 Task: Create a sub task Gather and Analyse Requirements for the task  Integrate a new online platform for online meditation sessions in the project AutoWave , assign it to team member softage.5@softage.net and update the status of the sub task to  On Track  , set the priority of the sub task to Low
Action: Mouse moved to (482, 437)
Screenshot: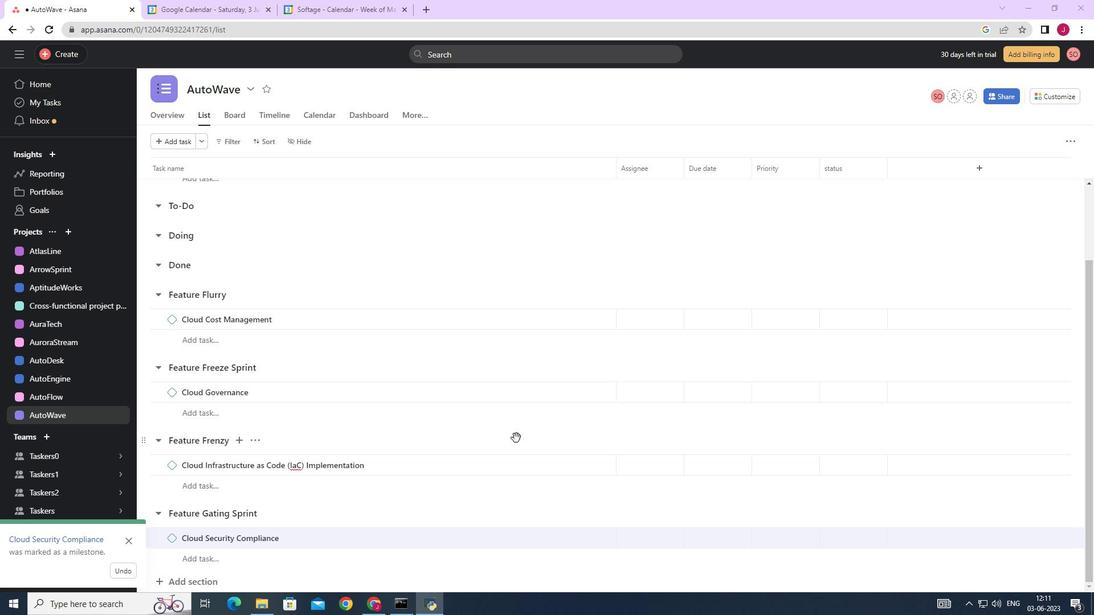 
Action: Mouse scrolled (482, 438) with delta (0, 0)
Screenshot: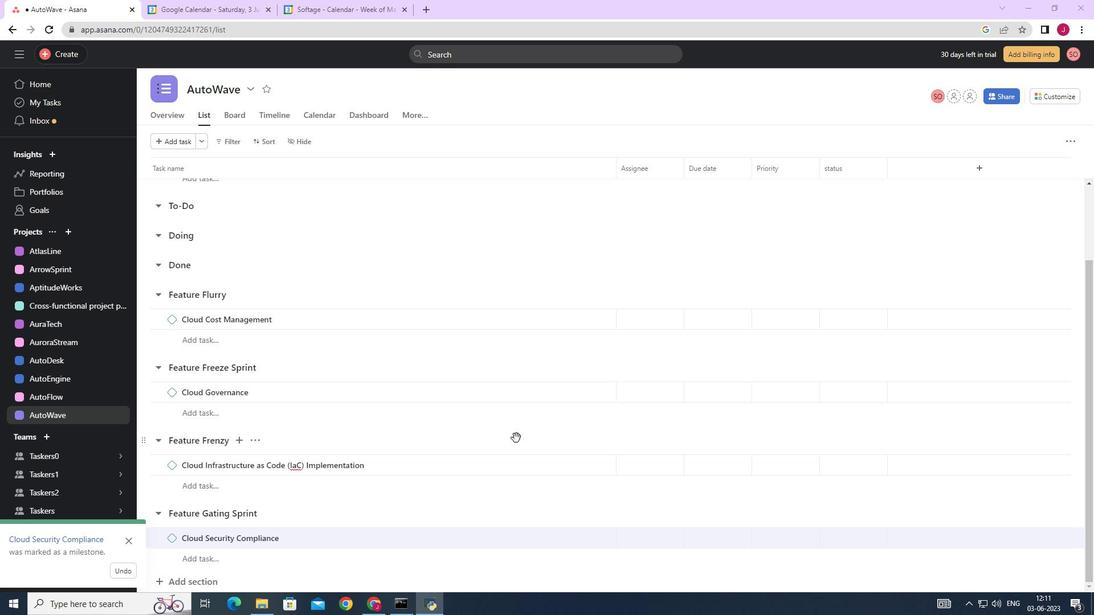 
Action: Mouse scrolled (482, 438) with delta (0, 0)
Screenshot: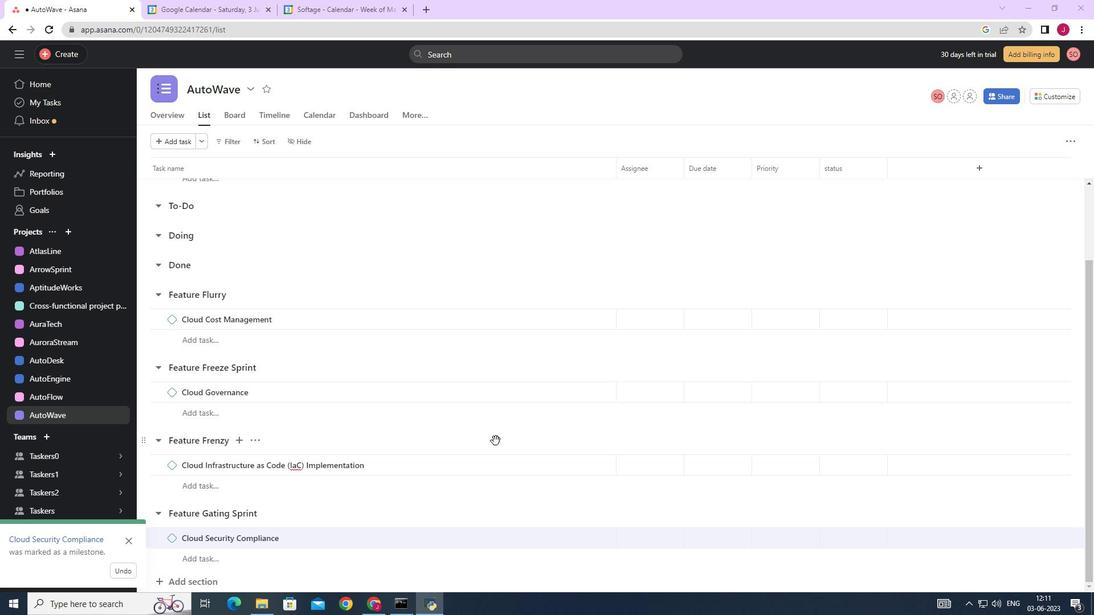 
Action: Mouse scrolled (482, 438) with delta (0, 0)
Screenshot: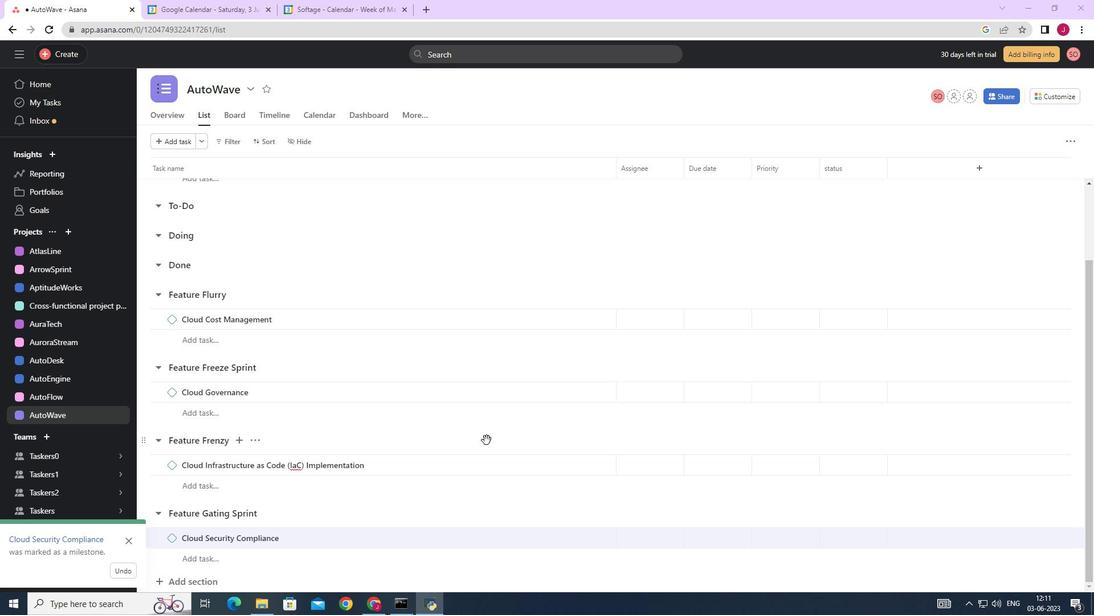 
Action: Mouse scrolled (482, 438) with delta (0, 0)
Screenshot: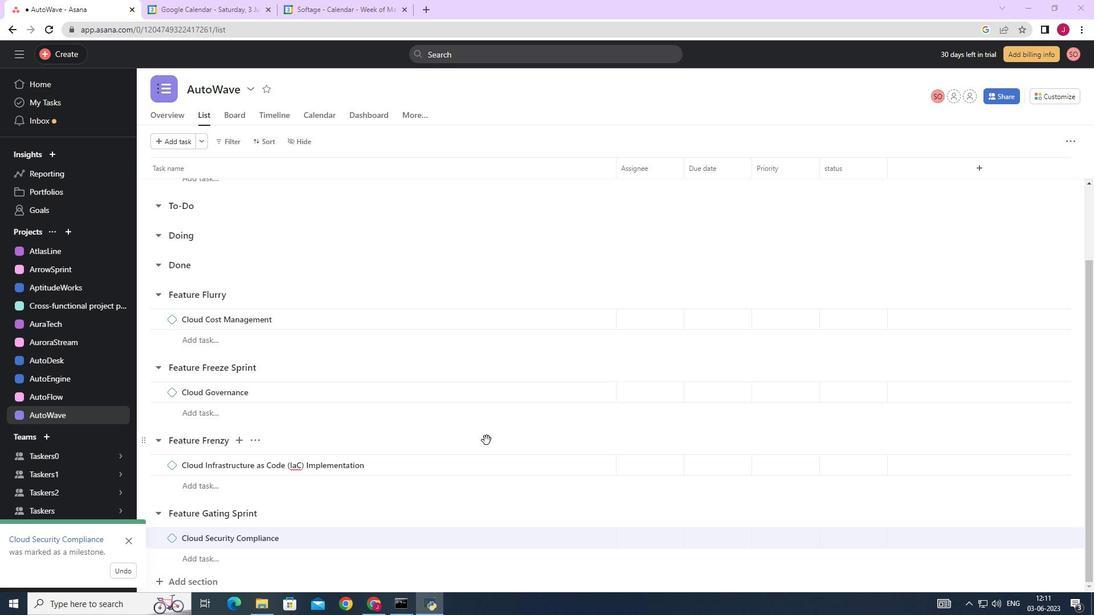 
Action: Mouse moved to (540, 252)
Screenshot: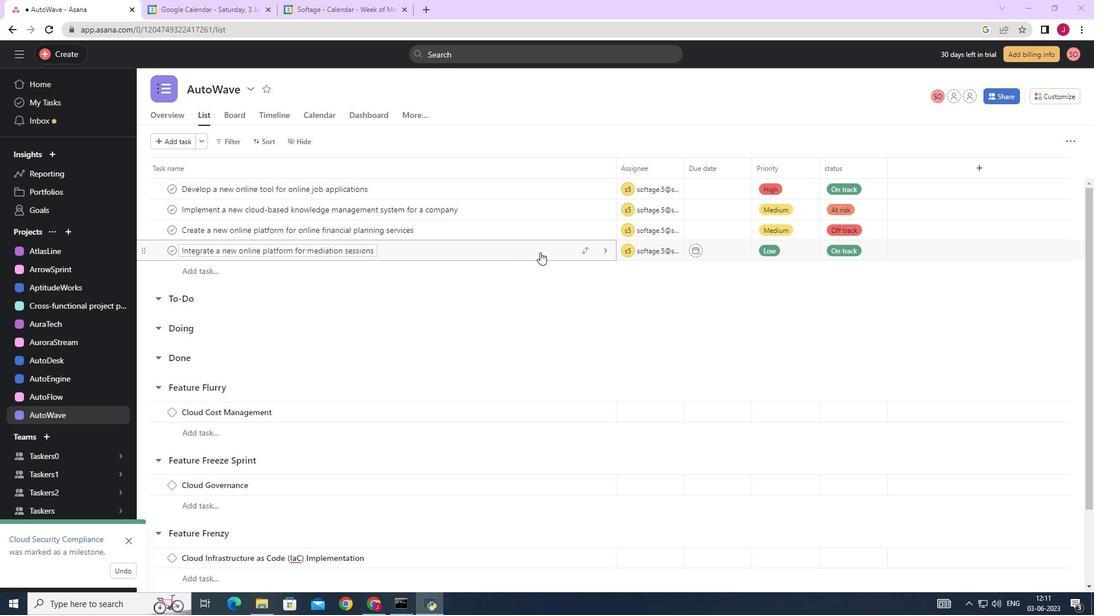 
Action: Mouse pressed left at (540, 252)
Screenshot: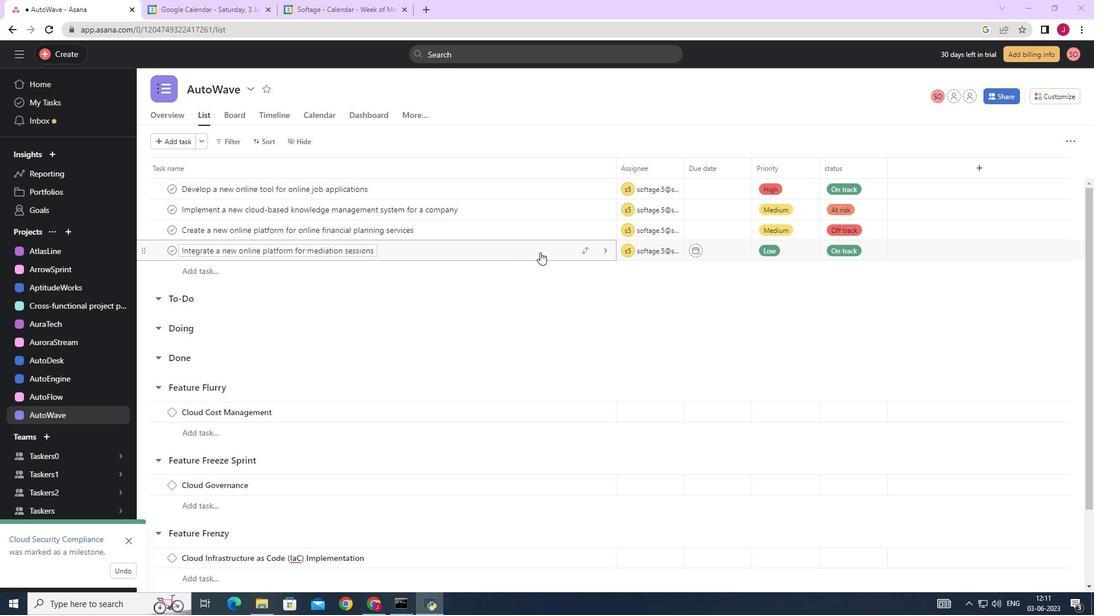 
Action: Mouse moved to (921, 358)
Screenshot: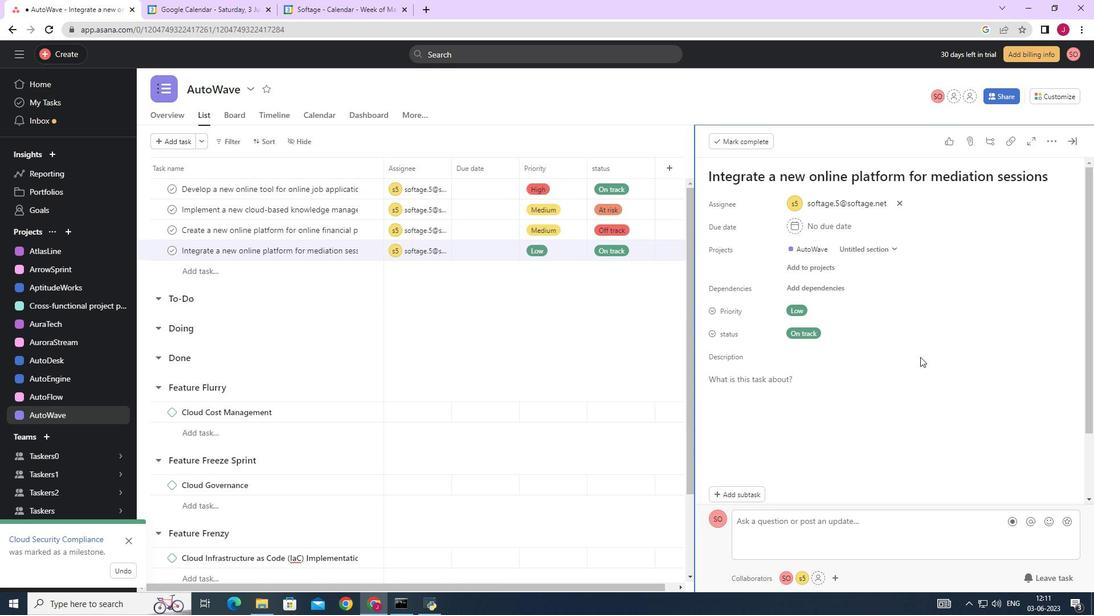 
Action: Mouse scrolled (921, 357) with delta (0, 0)
Screenshot: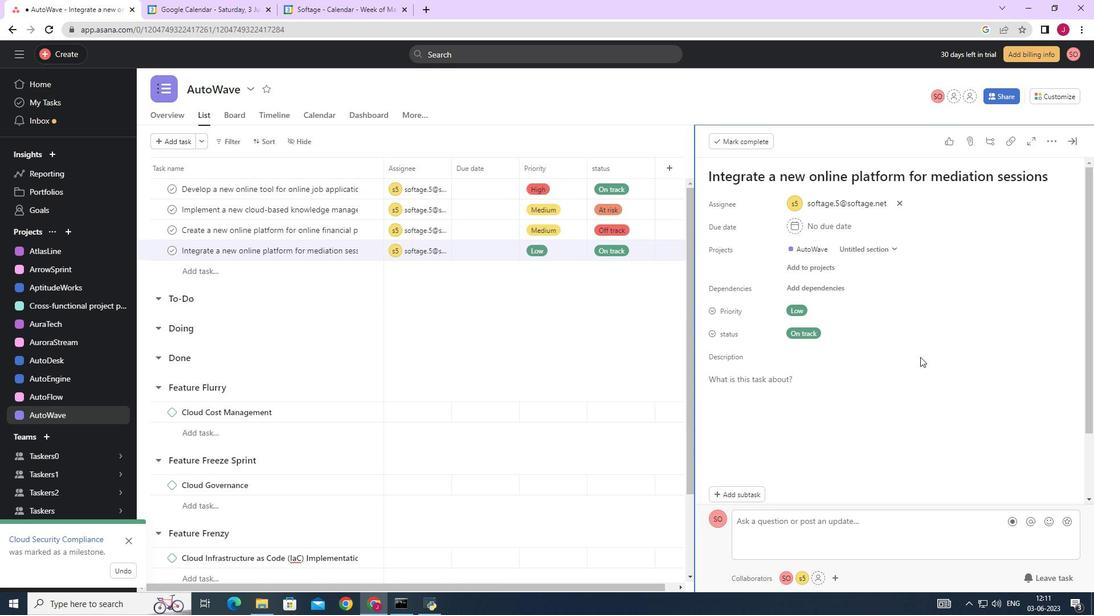 
Action: Mouse moved to (921, 360)
Screenshot: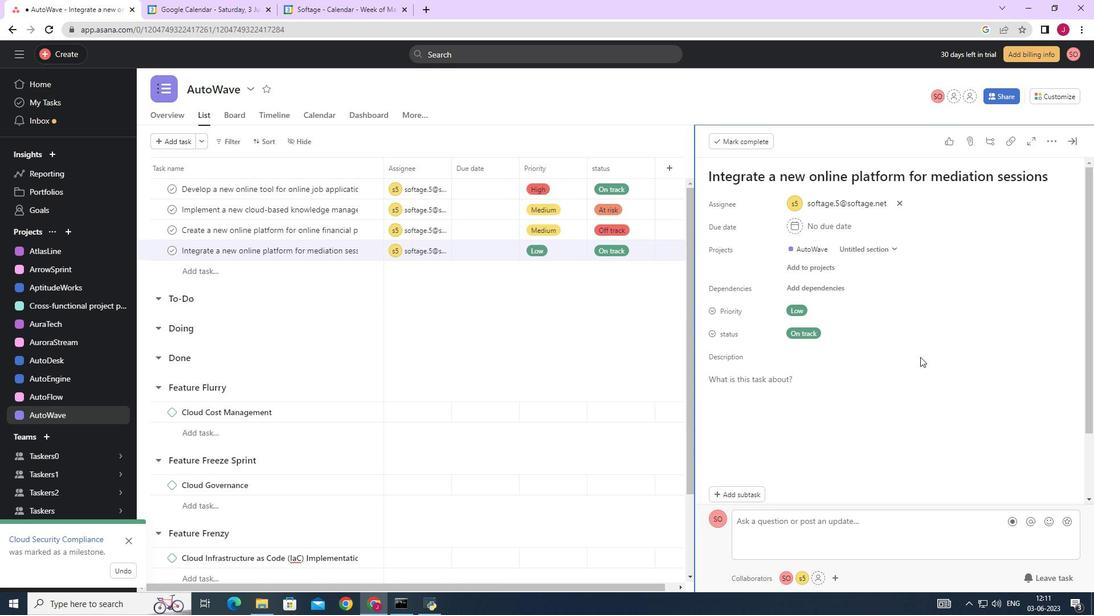 
Action: Mouse scrolled (921, 360) with delta (0, 0)
Screenshot: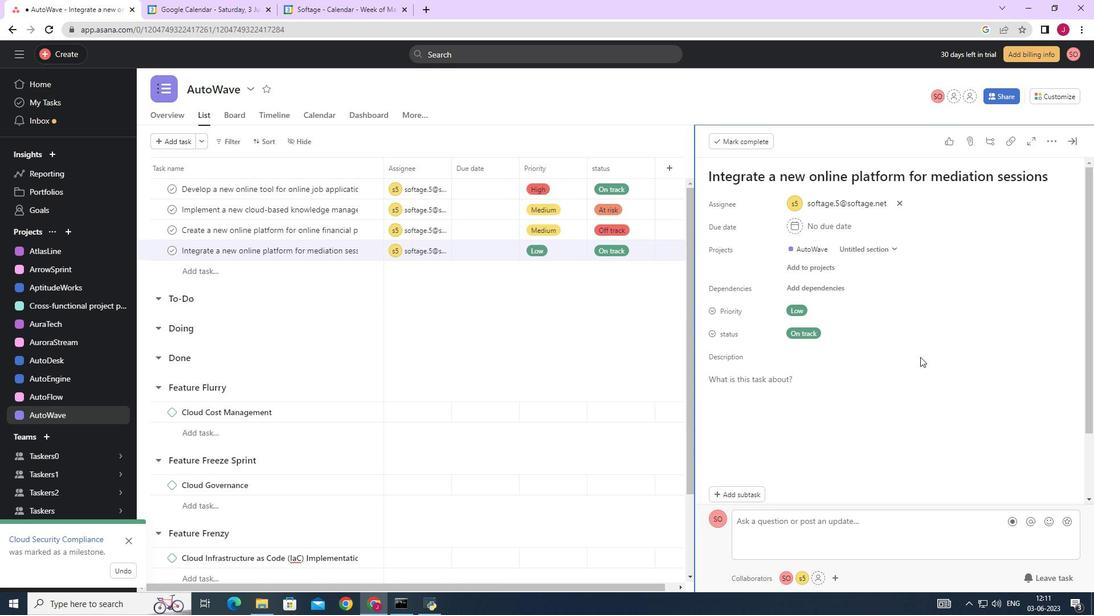 
Action: Mouse scrolled (921, 360) with delta (0, 0)
Screenshot: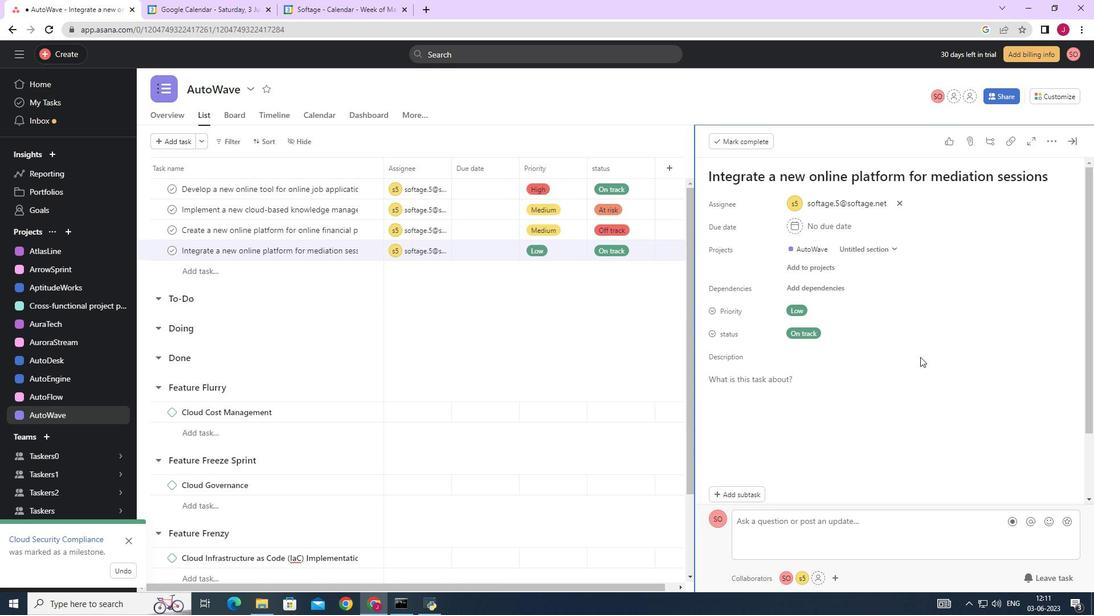 
Action: Mouse moved to (921, 361)
Screenshot: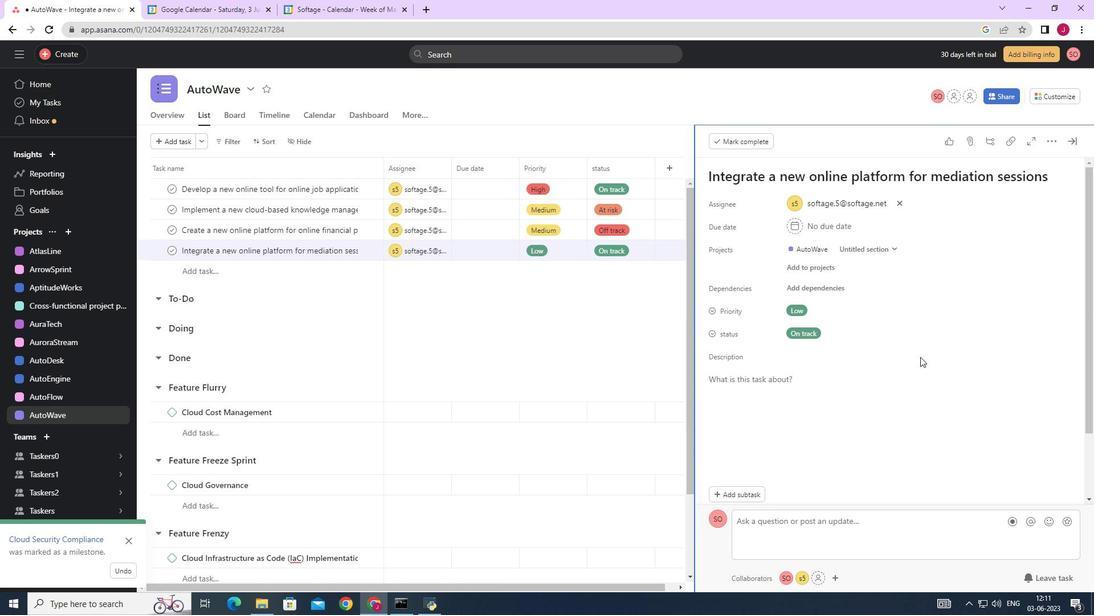 
Action: Mouse scrolled (921, 360) with delta (0, 0)
Screenshot: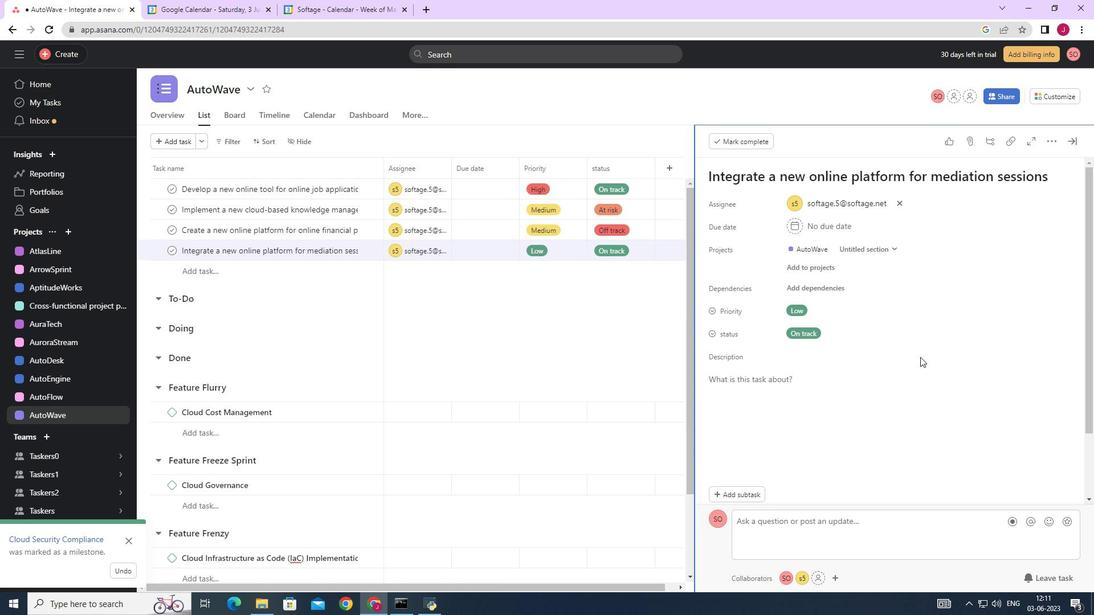 
Action: Mouse moved to (777, 266)
Screenshot: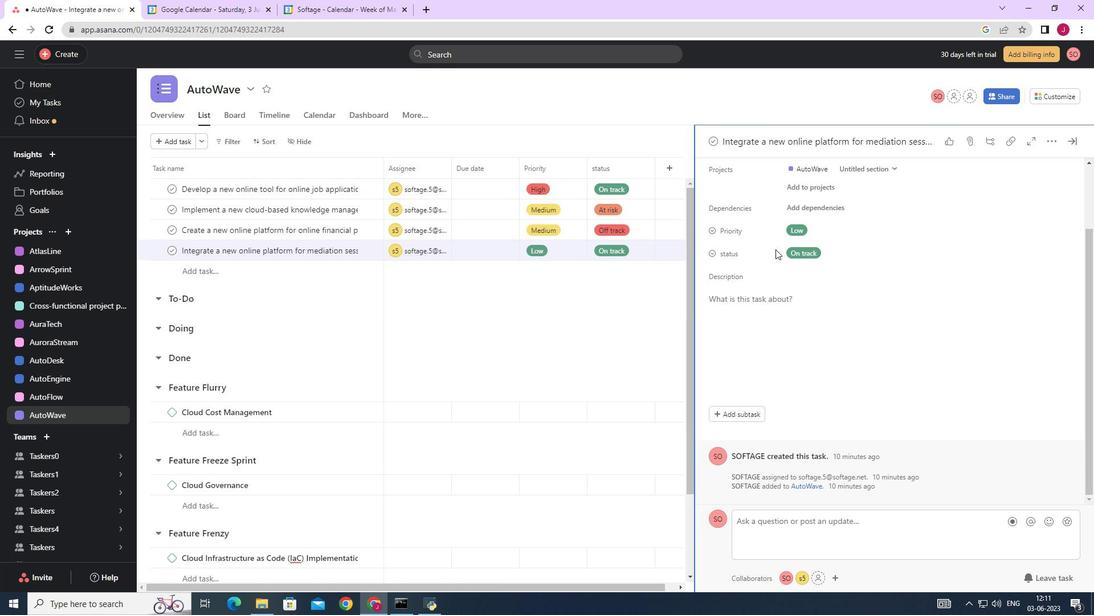 
Action: Mouse scrolled (777, 262) with delta (0, 0)
Screenshot: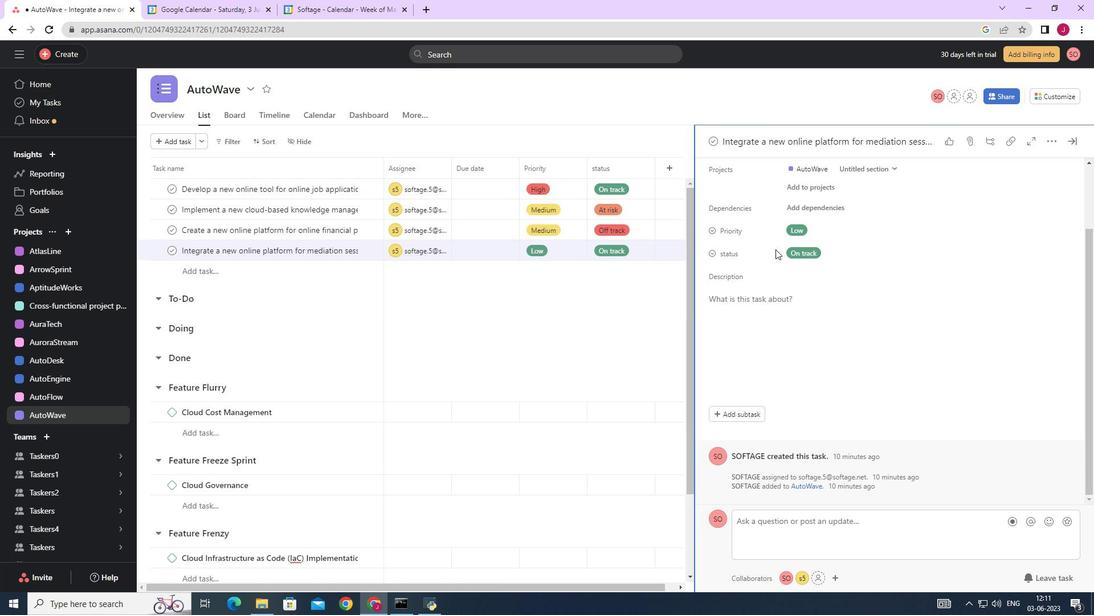 
Action: Mouse moved to (779, 272)
Screenshot: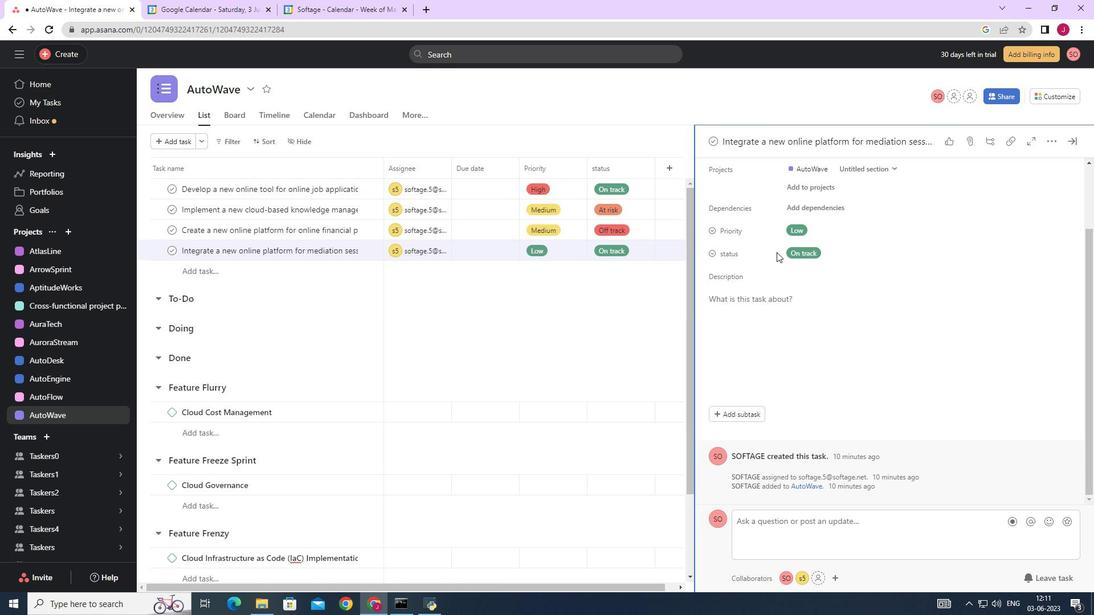 
Action: Mouse scrolled (778, 270) with delta (0, 0)
Screenshot: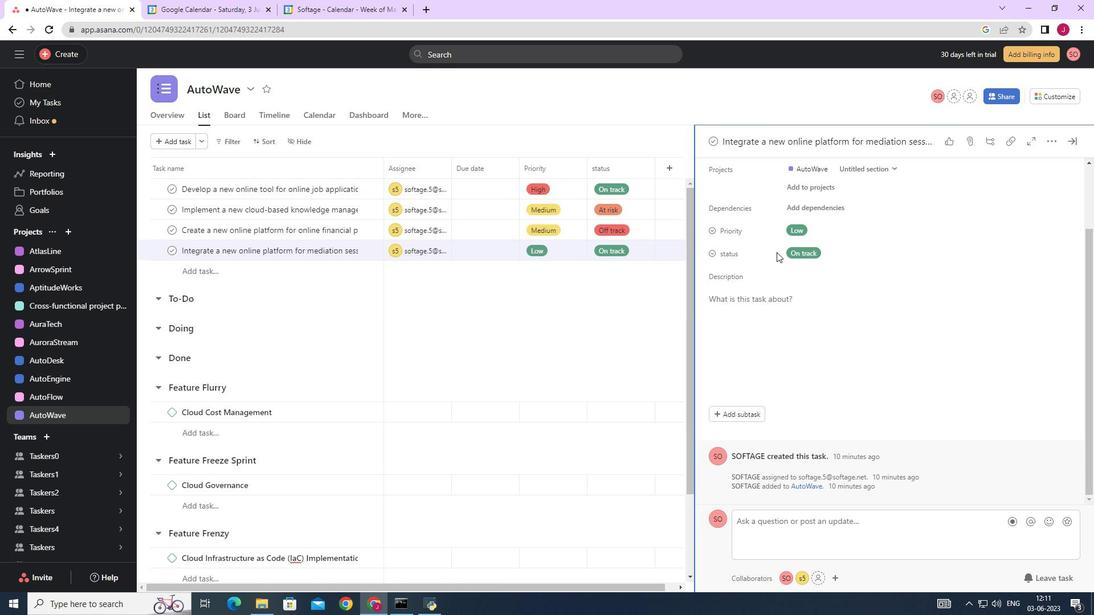 
Action: Mouse moved to (779, 281)
Screenshot: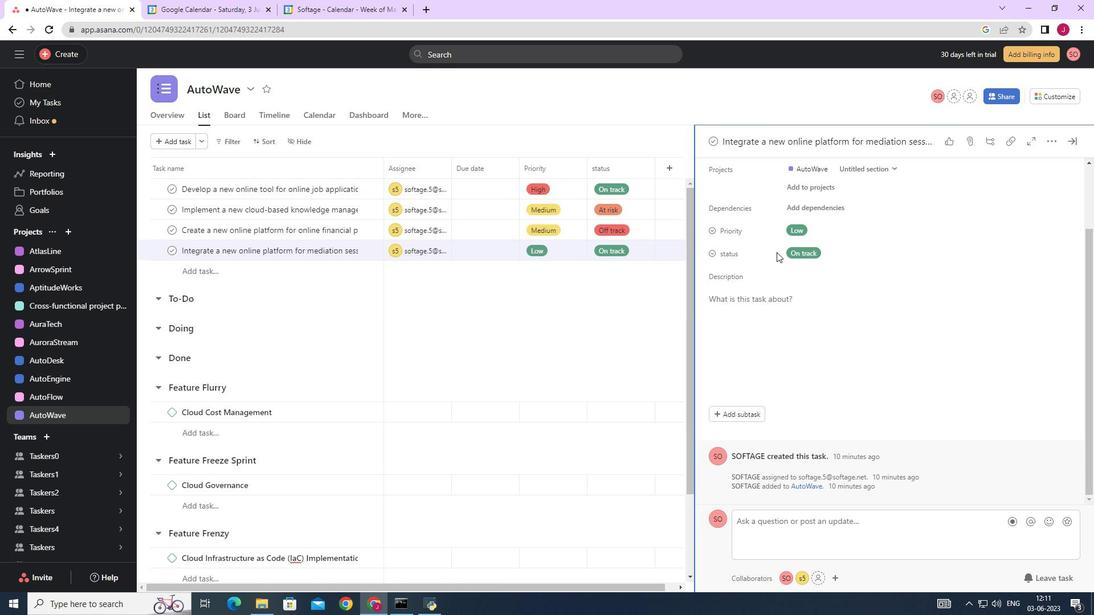 
Action: Mouse scrolled (779, 277) with delta (0, 0)
Screenshot: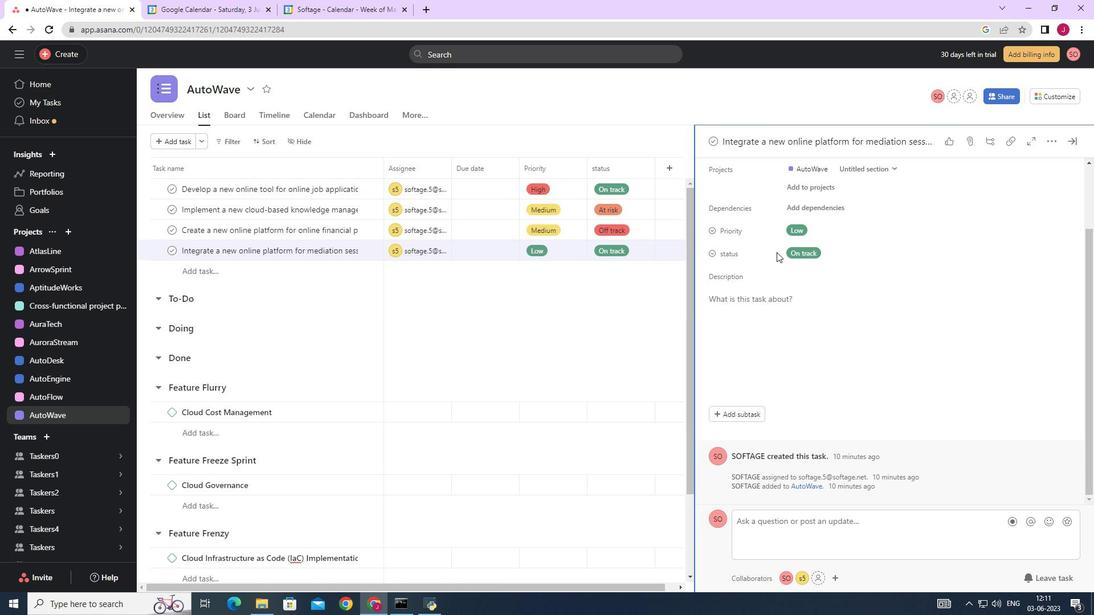 
Action: Mouse moved to (779, 287)
Screenshot: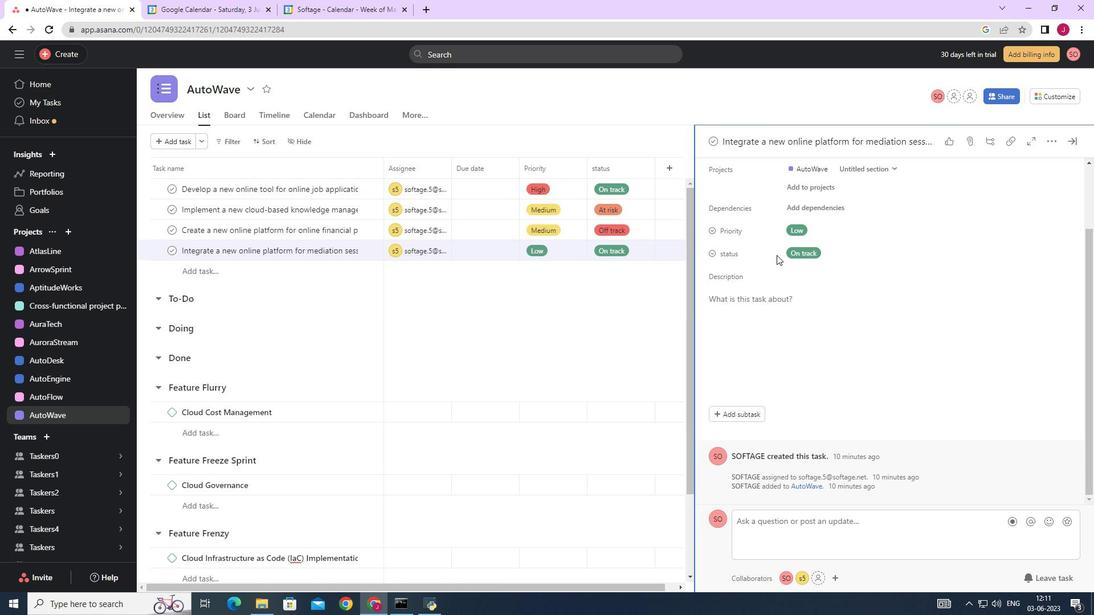 
Action: Mouse scrolled (779, 286) with delta (0, 0)
Screenshot: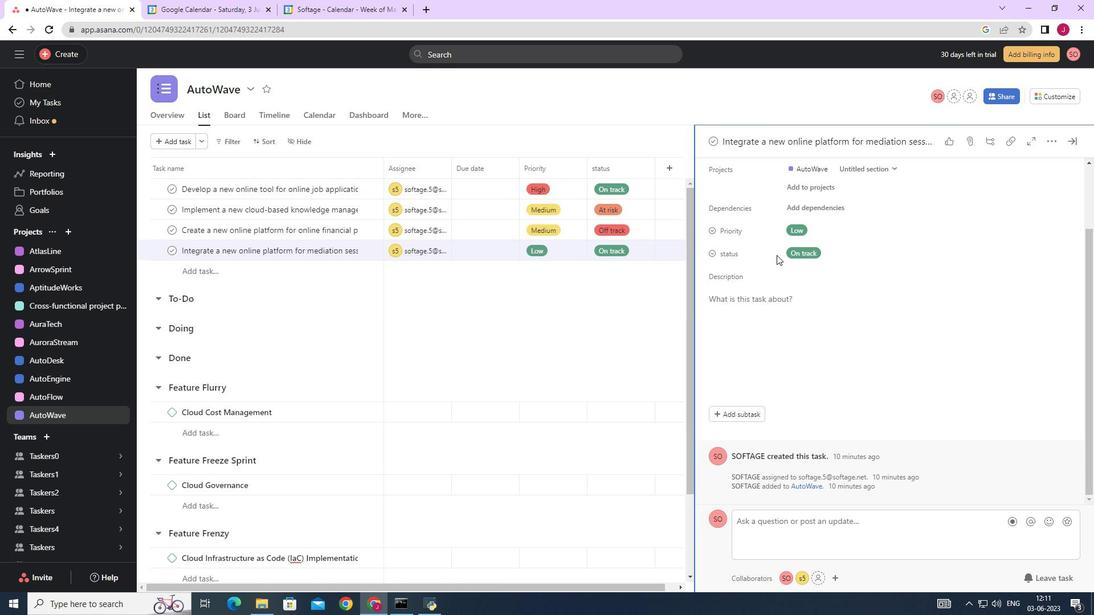 
Action: Mouse moved to (737, 417)
Screenshot: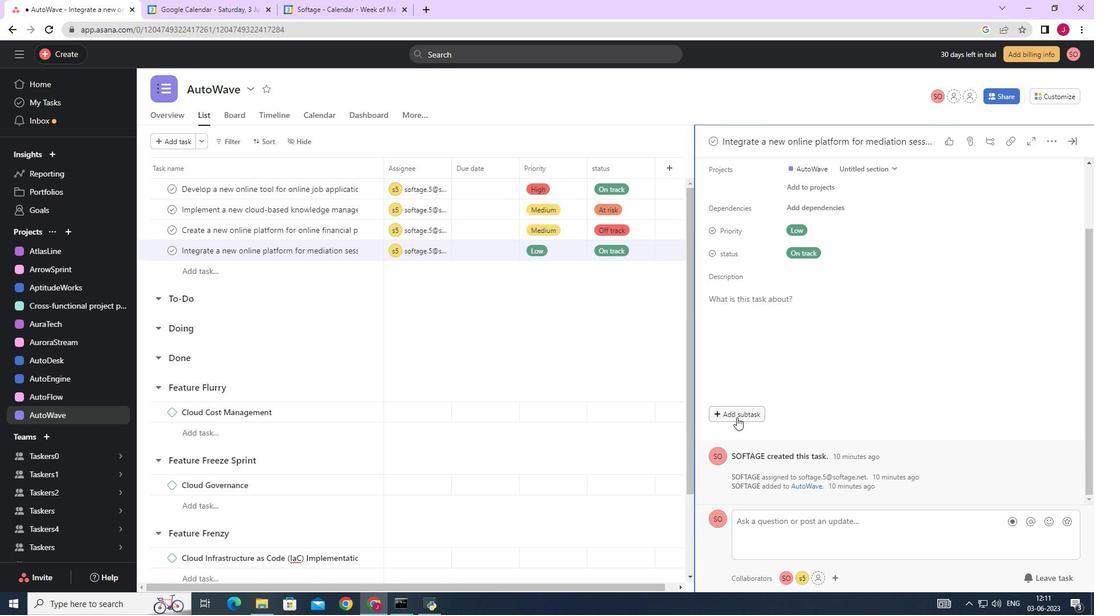 
Action: Mouse pressed left at (737, 417)
Screenshot: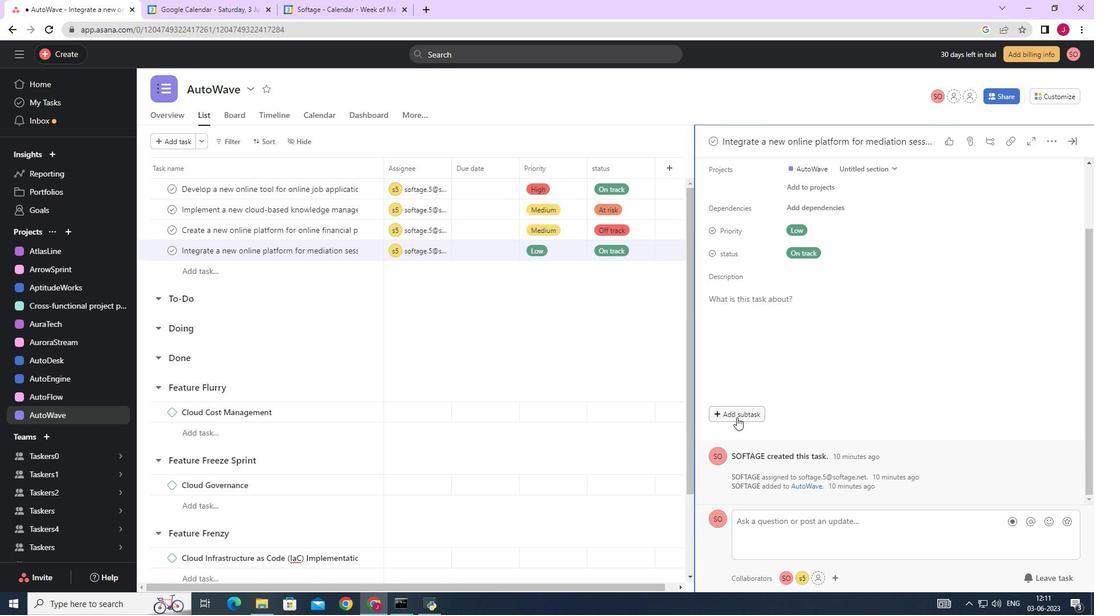 
Action: Mouse moved to (744, 389)
Screenshot: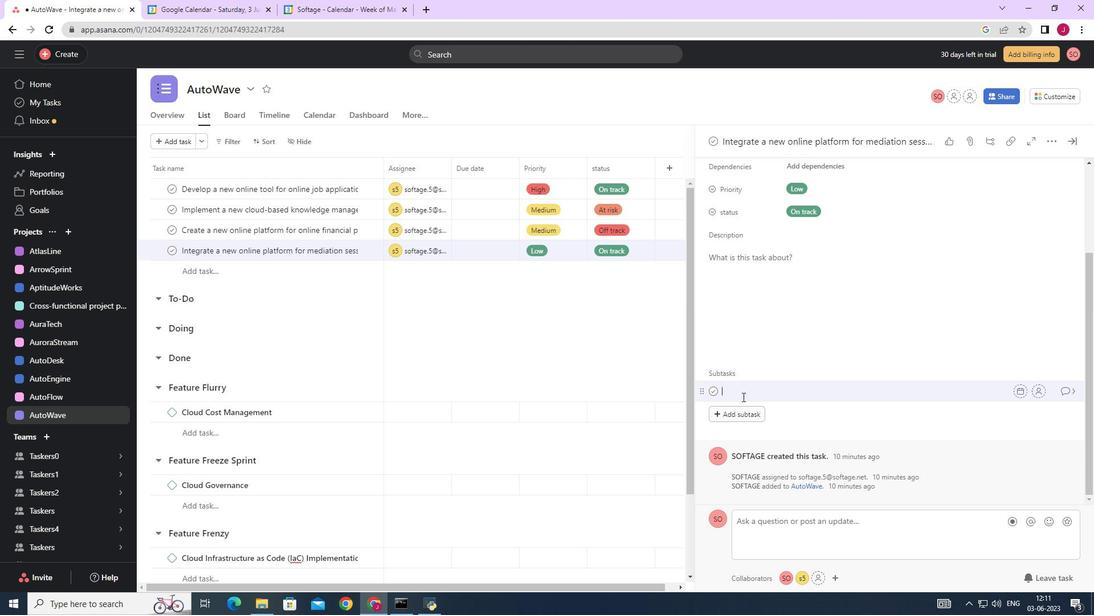 
Action: Key pressed <Key.caps_lock>G<Key.caps_lock>ather<Key.space>and<Key.space><Key.caps_lock>A<Key.caps_lock>nalyse<Key.space><Key.caps_lock>T<Key.backspace>R<Key.caps_lock>equirements
Screenshot: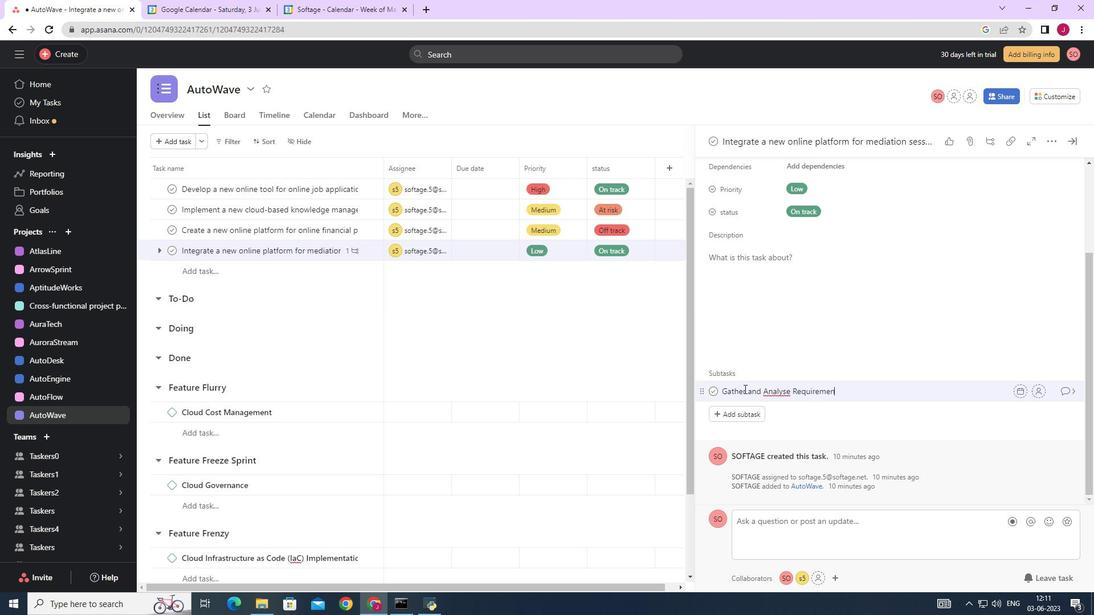 
Action: Mouse moved to (1039, 387)
Screenshot: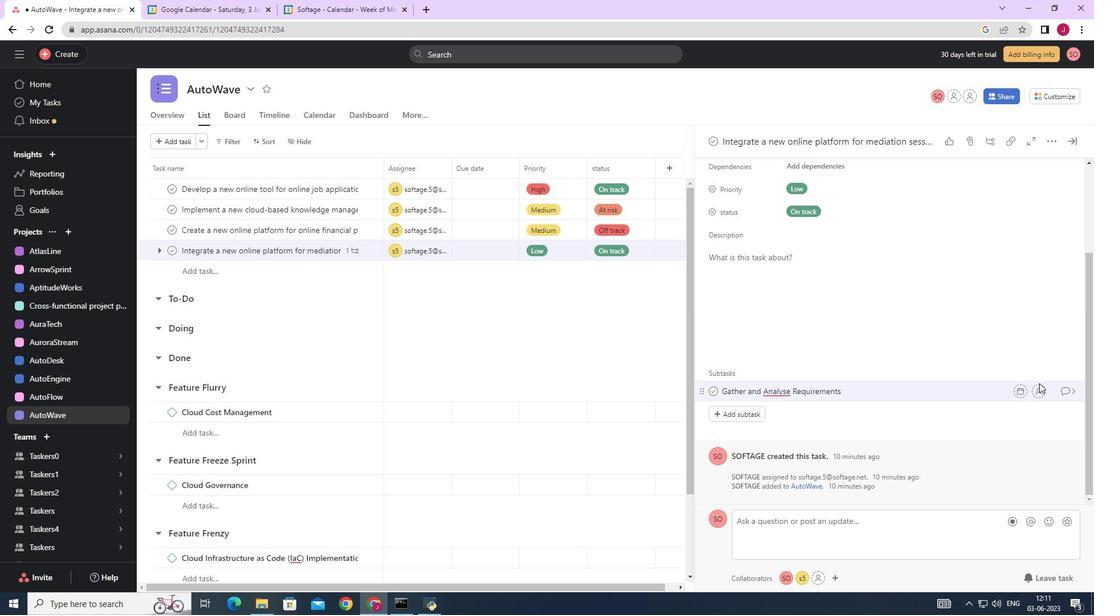 
Action: Mouse pressed left at (1039, 387)
Screenshot: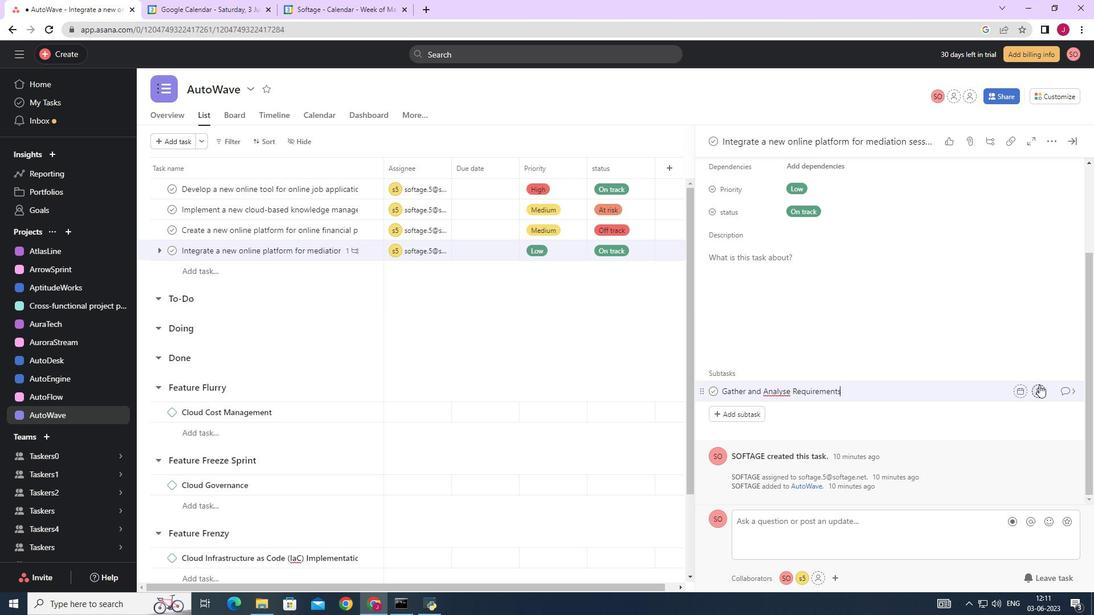 
Action: Mouse moved to (1040, 387)
Screenshot: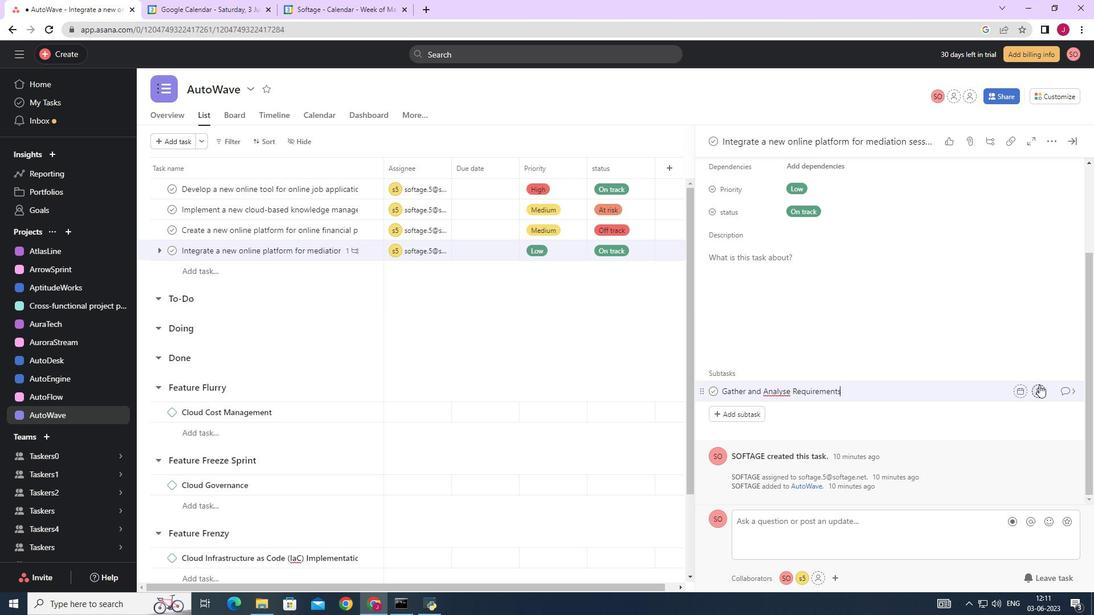 
Action: Key pressed softage.5
Screenshot: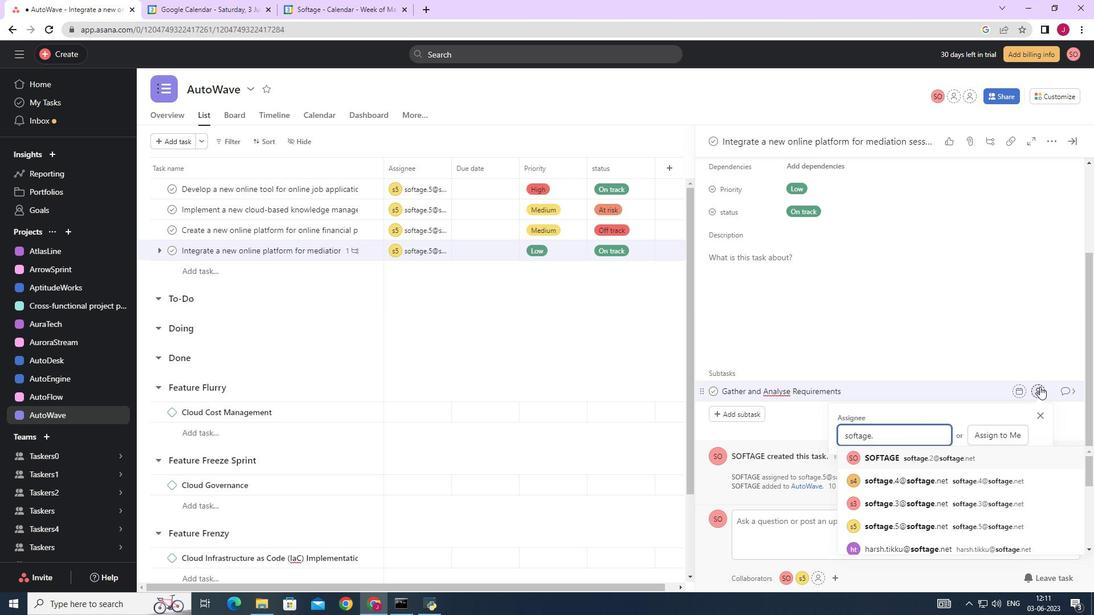 
Action: Mouse moved to (932, 457)
Screenshot: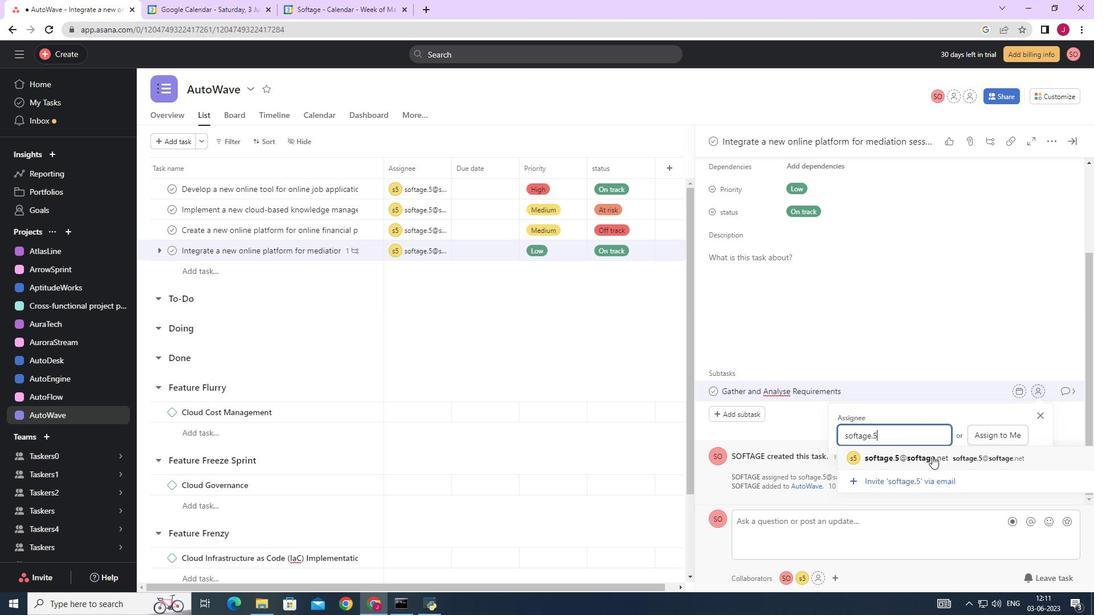 
Action: Mouse pressed left at (932, 457)
Screenshot: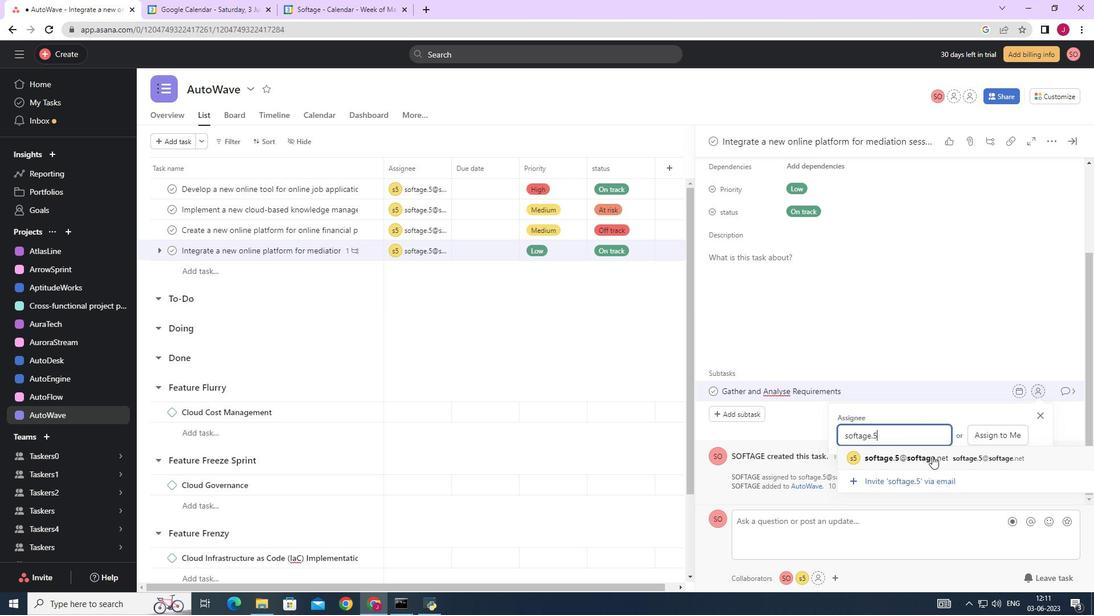 
Action: Mouse moved to (1066, 393)
Screenshot: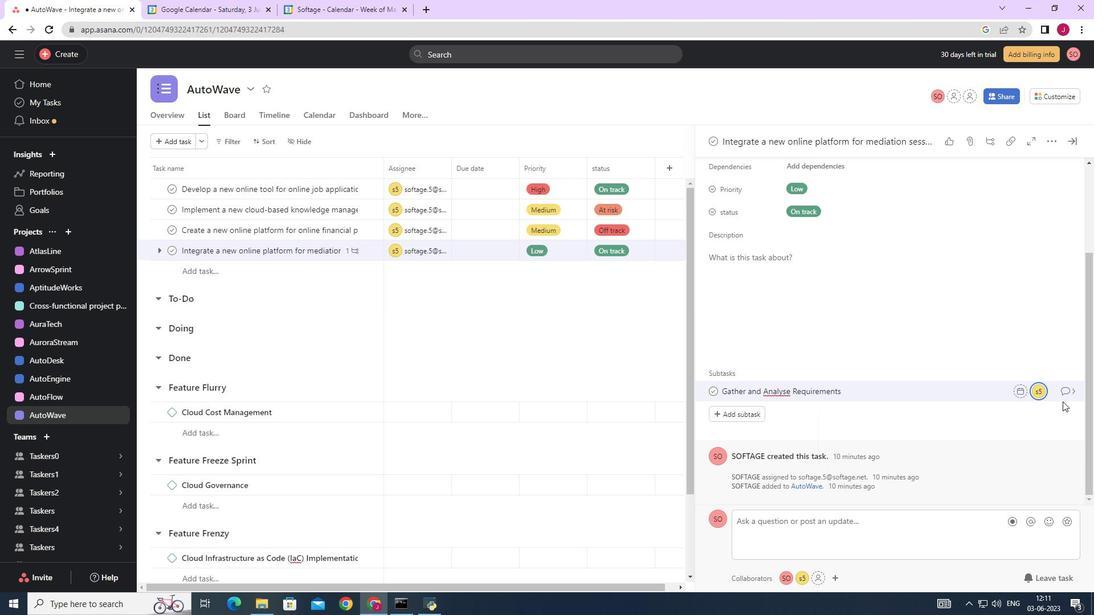 
Action: Mouse pressed left at (1066, 393)
Screenshot: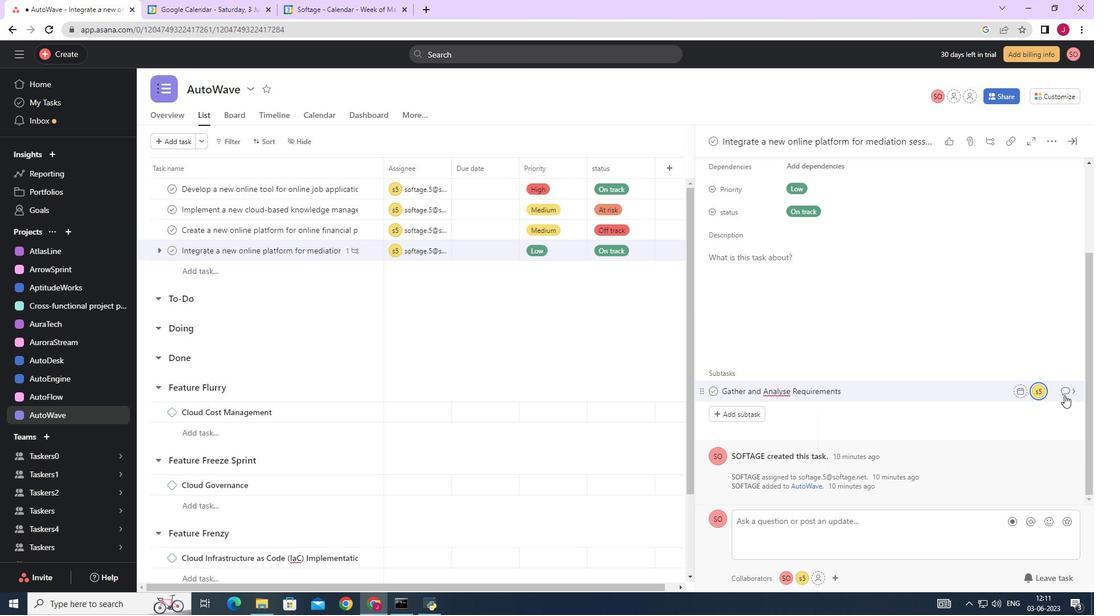 
Action: Mouse moved to (750, 301)
Screenshot: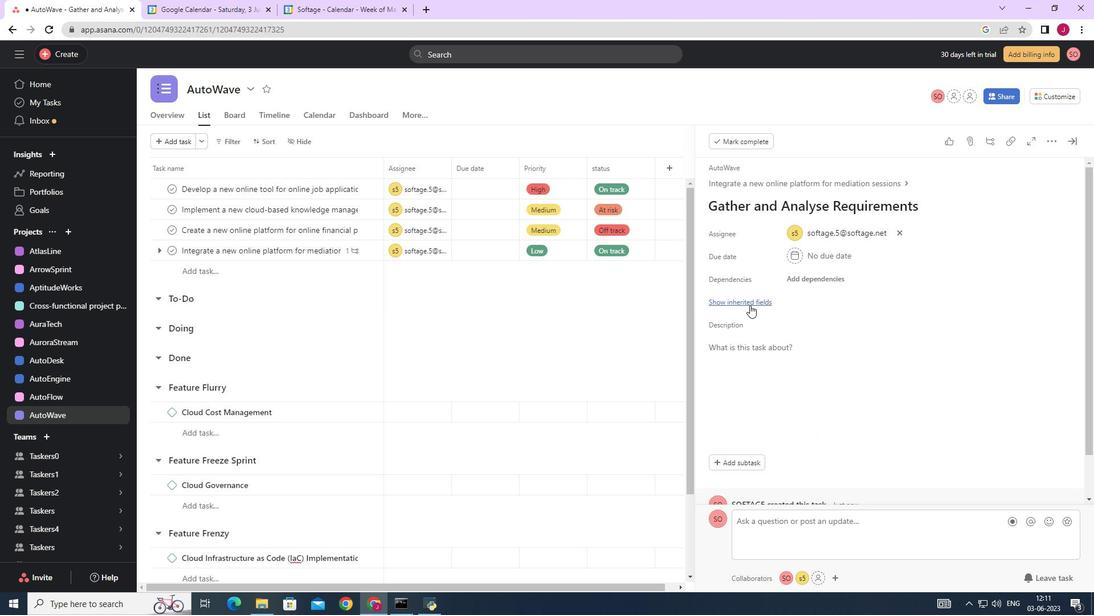 
Action: Mouse pressed left at (750, 301)
Screenshot: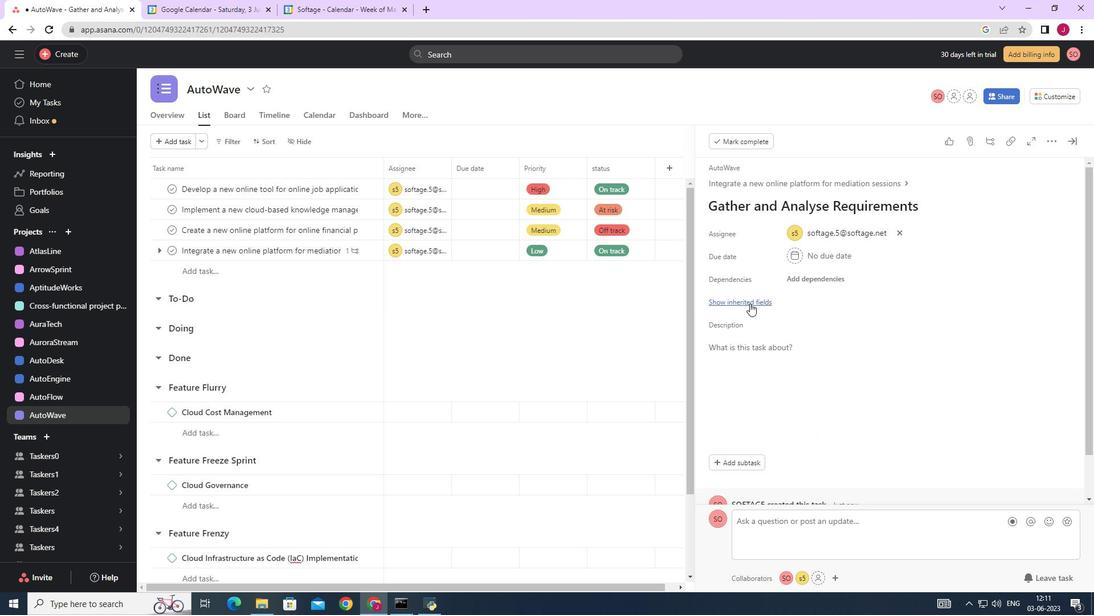 
Action: Mouse moved to (790, 324)
Screenshot: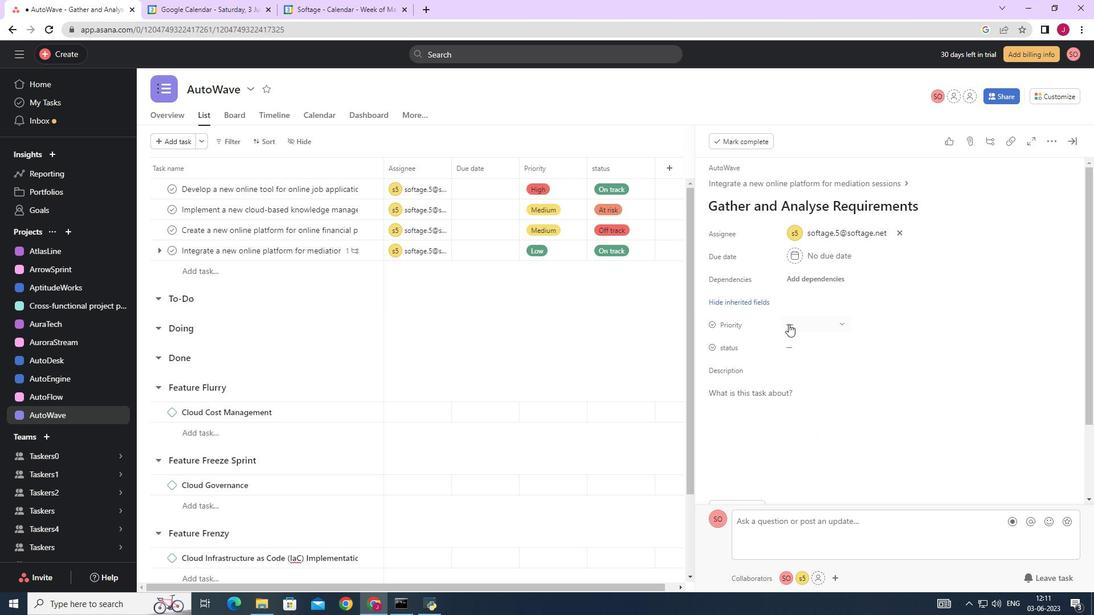 
Action: Mouse pressed left at (790, 324)
Screenshot: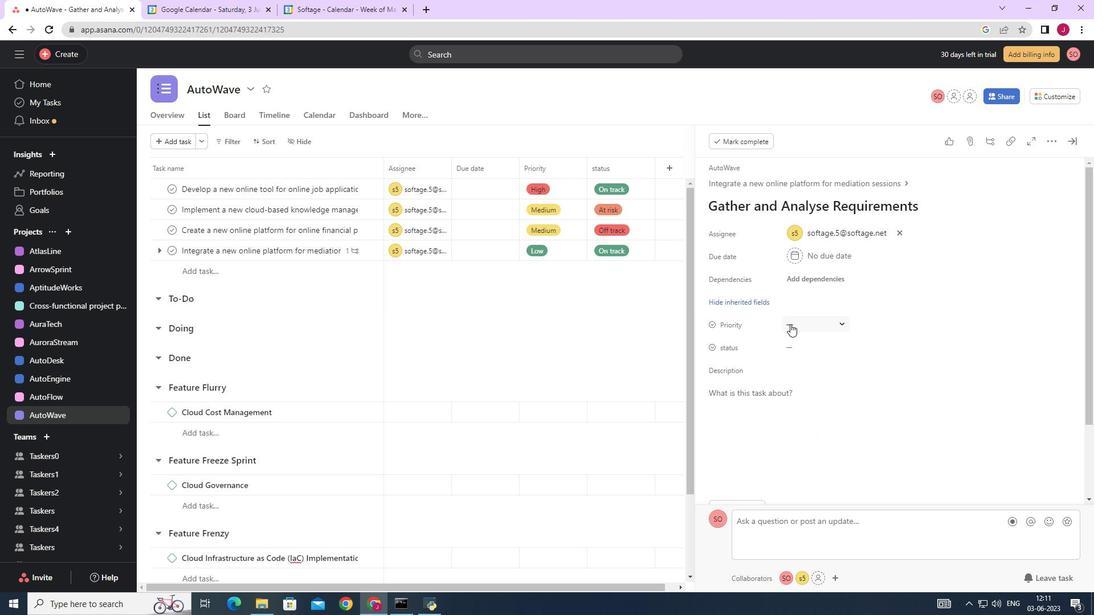 
Action: Mouse moved to (815, 403)
Screenshot: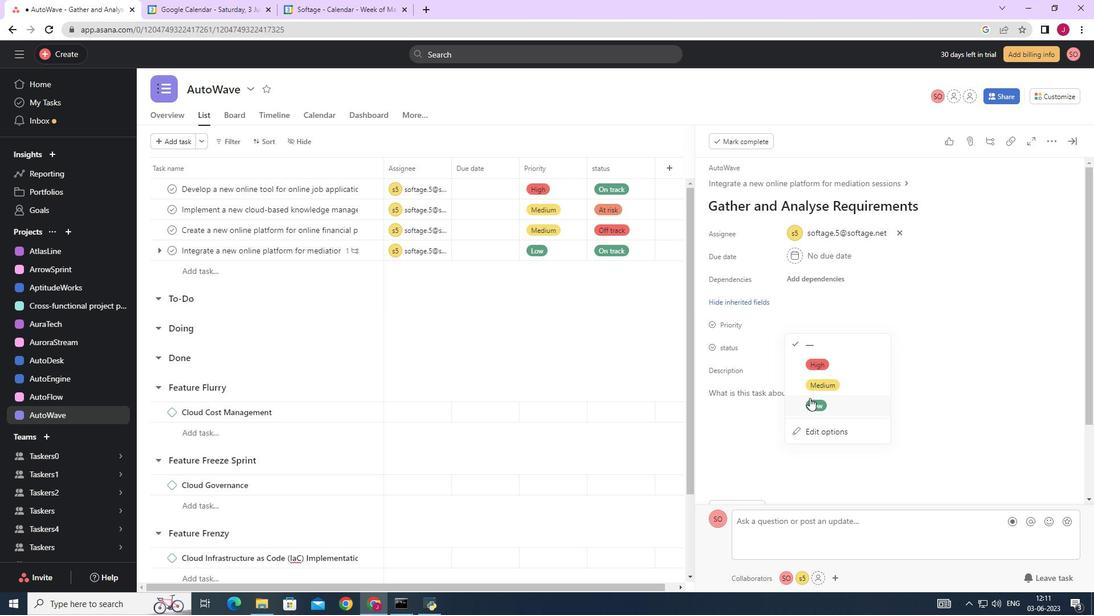 
Action: Mouse pressed left at (815, 403)
Screenshot: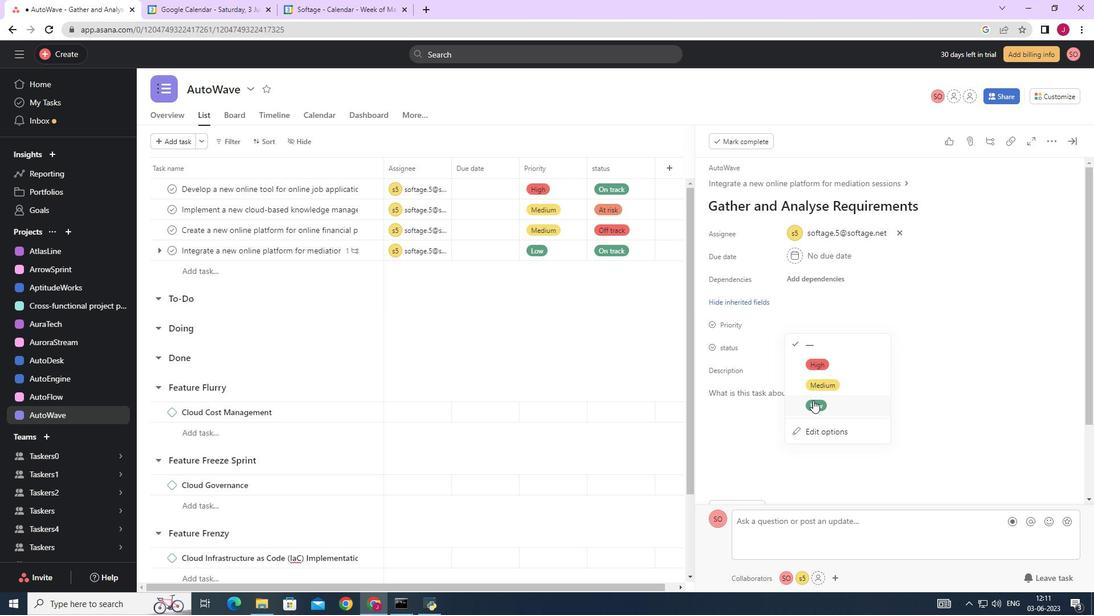 
Action: Mouse moved to (795, 347)
Screenshot: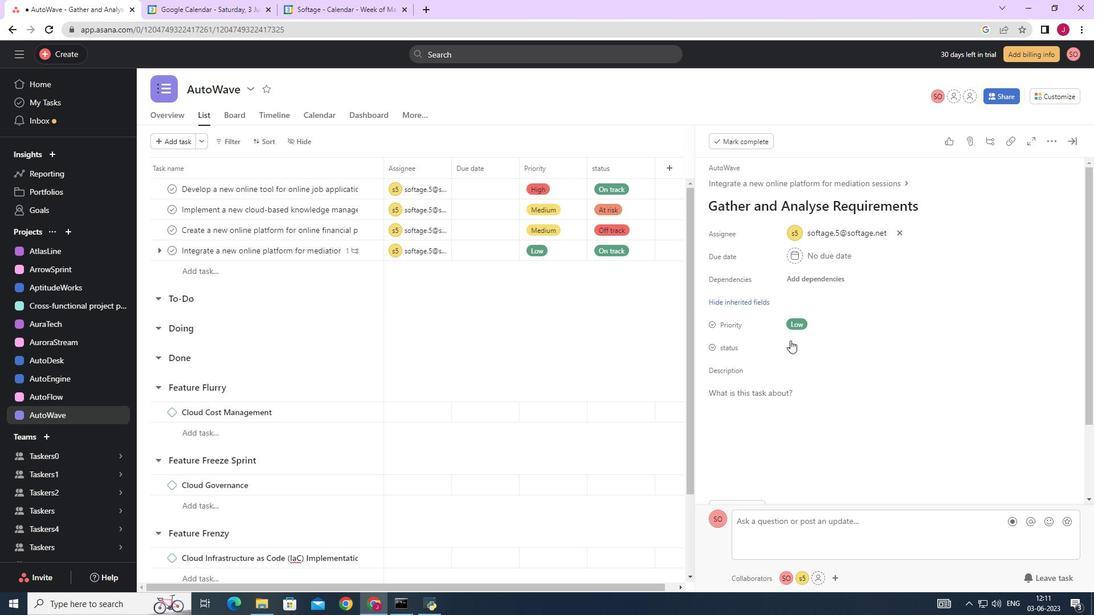 
Action: Mouse pressed left at (795, 347)
Screenshot: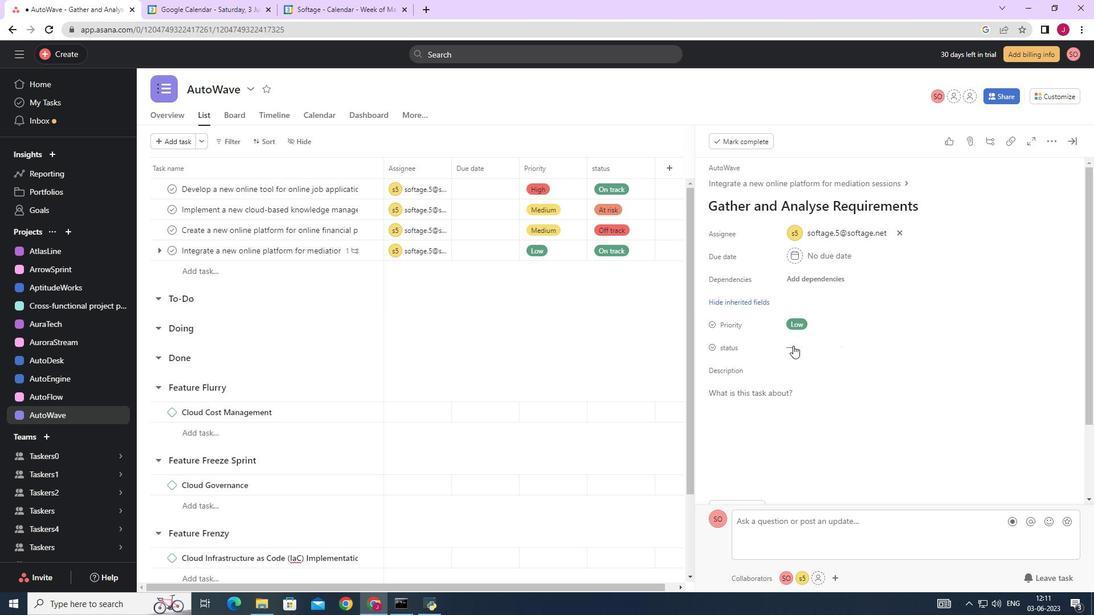 
Action: Mouse moved to (828, 384)
Screenshot: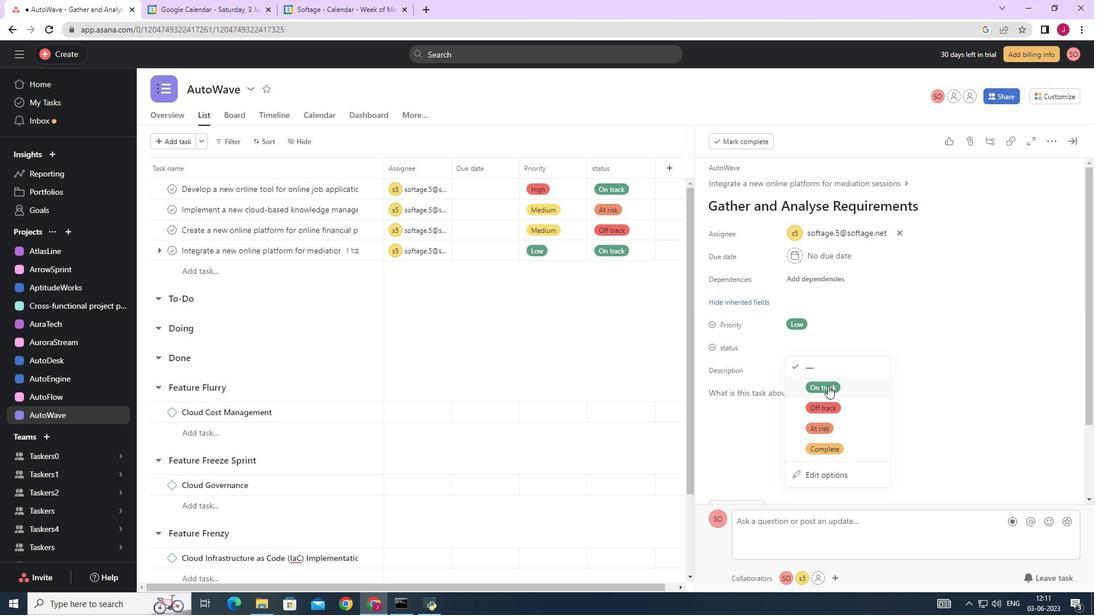 
Action: Mouse pressed left at (828, 384)
Screenshot: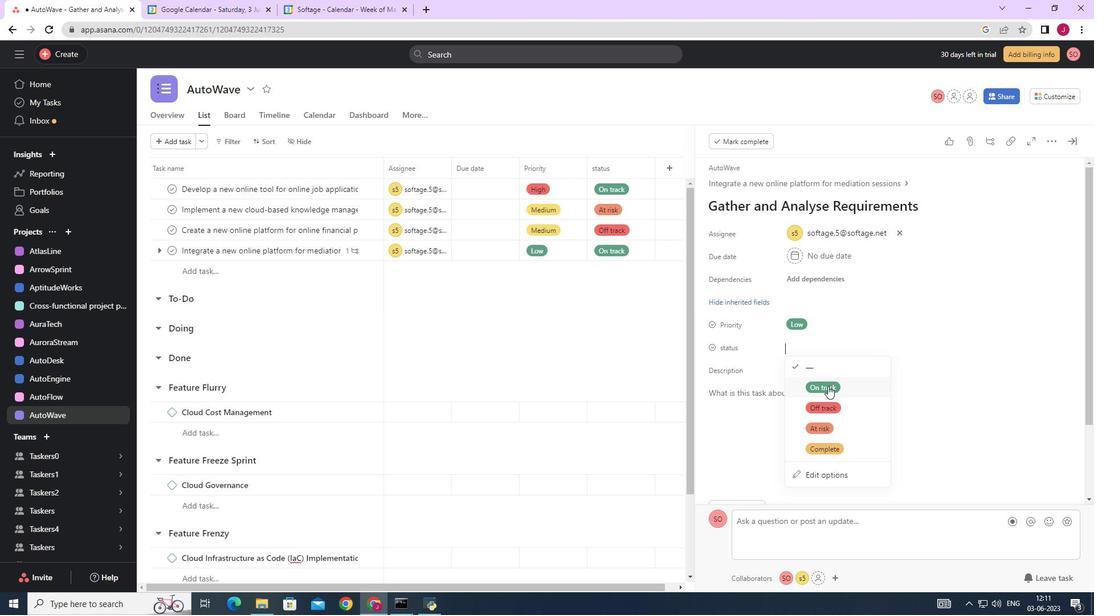 
Action: Mouse moved to (1024, 323)
Screenshot: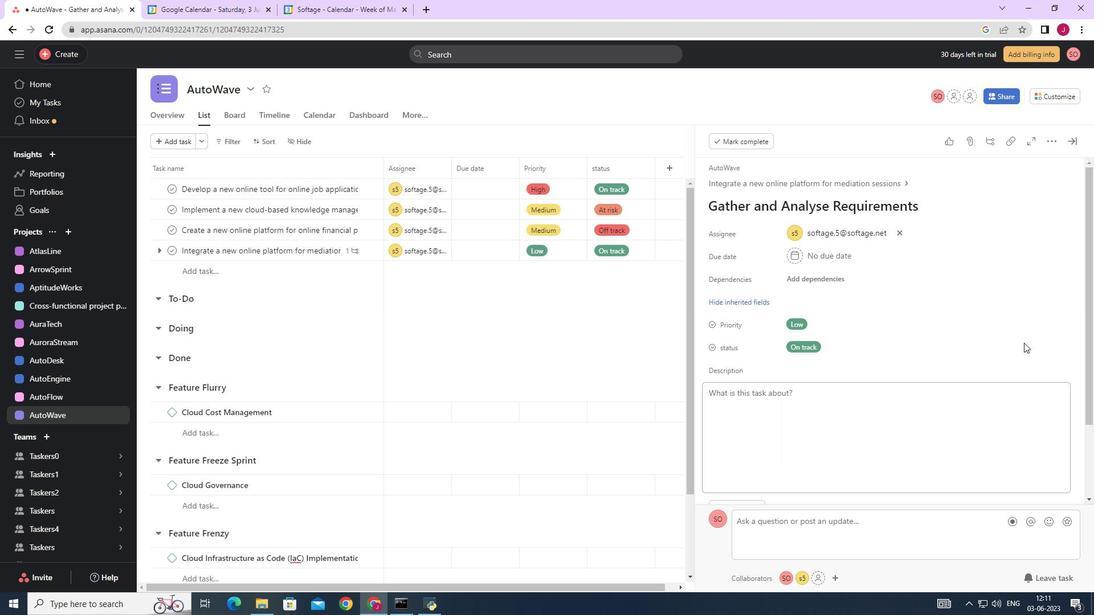 
Action: Mouse scrolled (1024, 323) with delta (0, 0)
Screenshot: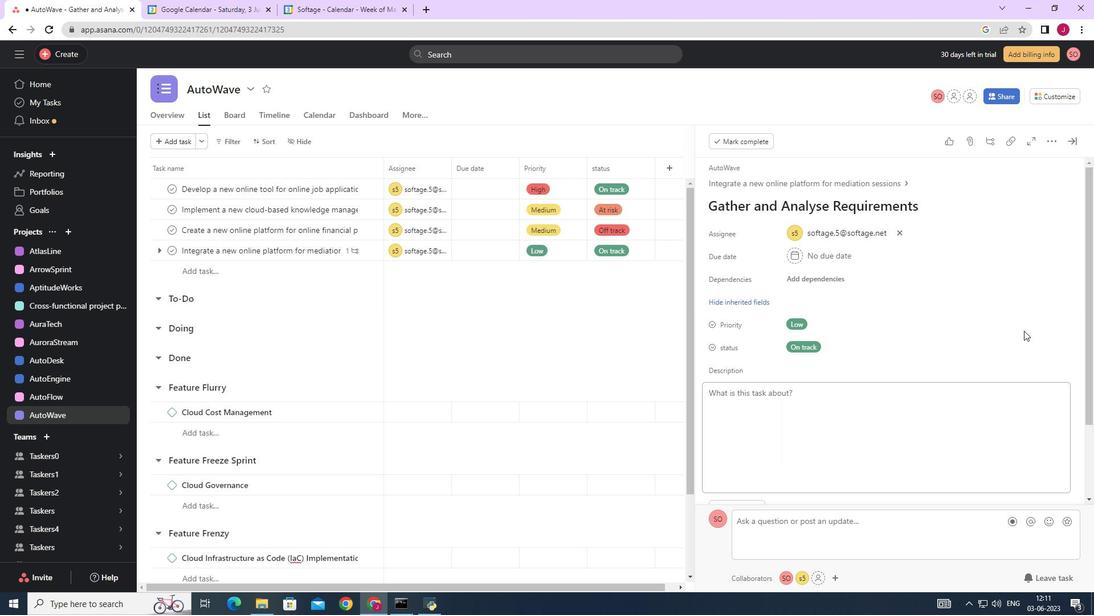 
Action: Mouse scrolled (1024, 323) with delta (0, 0)
Screenshot: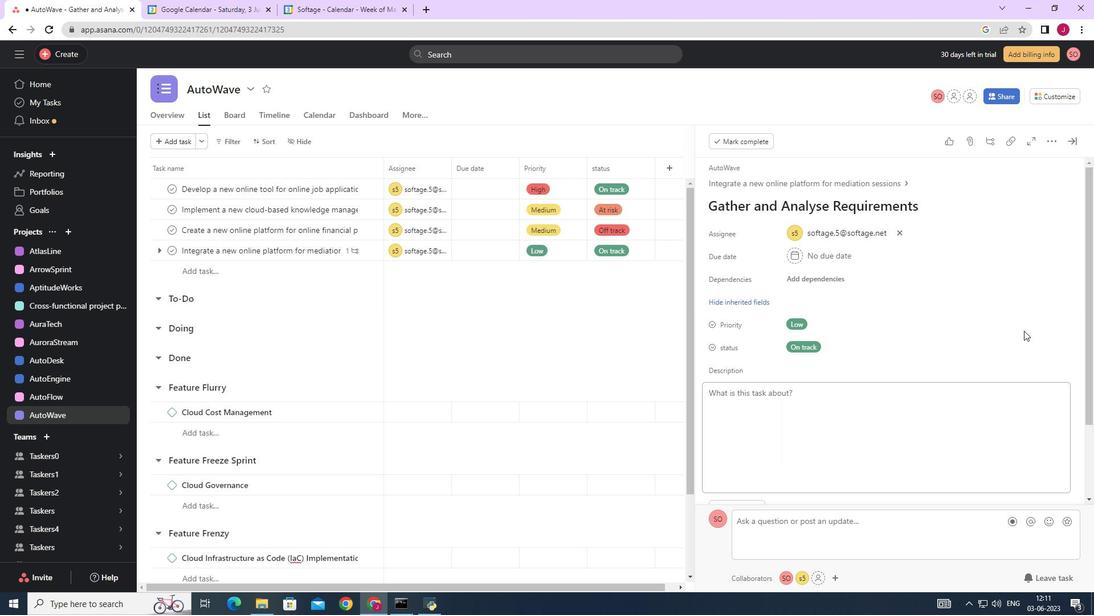 
Action: Mouse scrolled (1024, 323) with delta (0, 0)
Screenshot: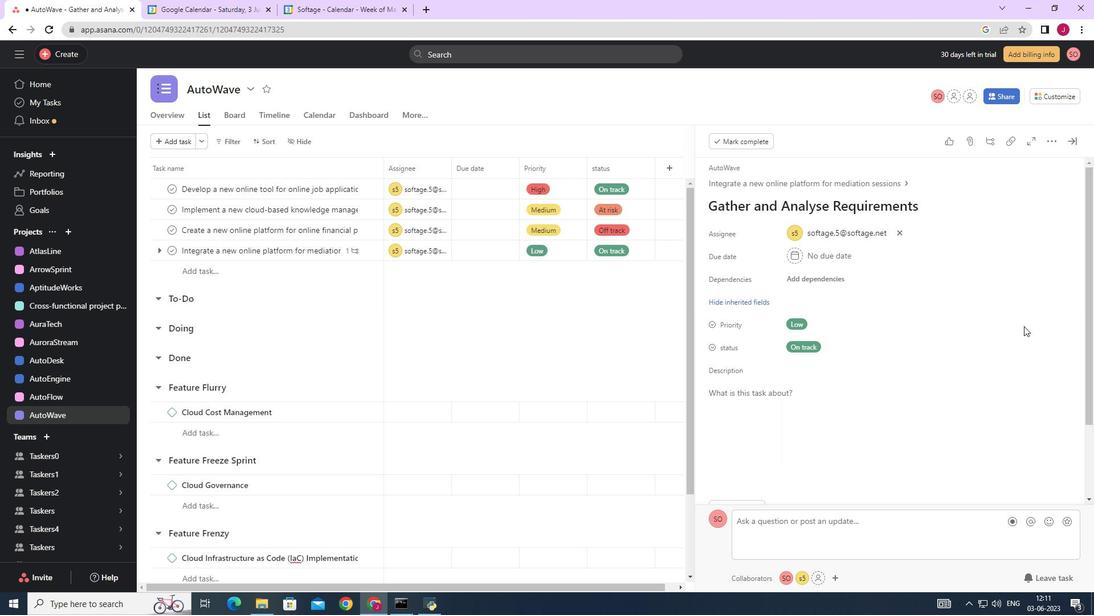 
Action: Mouse scrolled (1024, 323) with delta (0, 0)
Screenshot: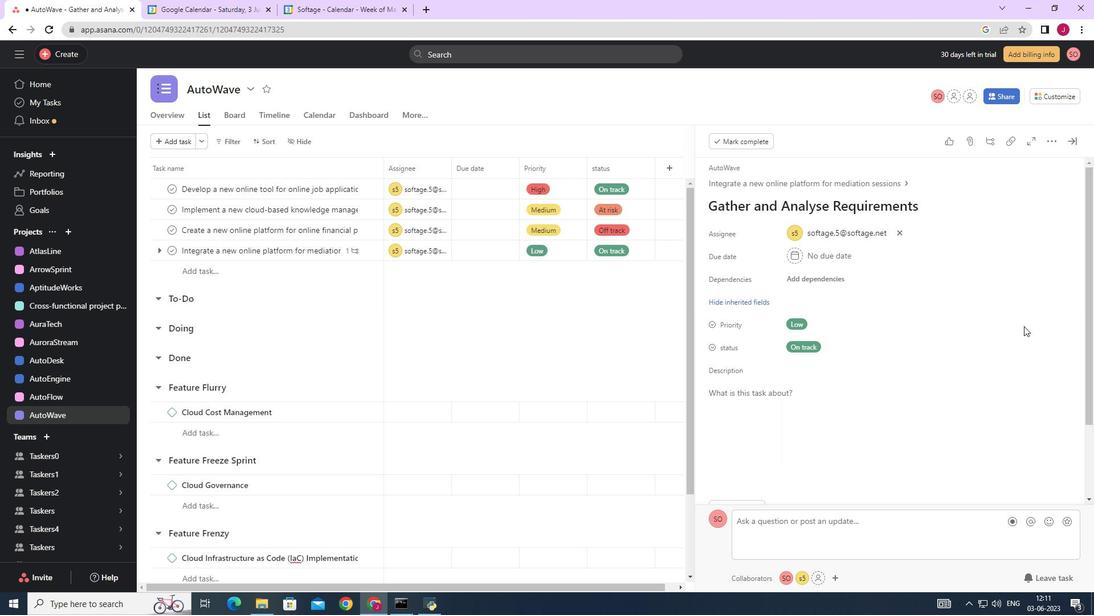 
Action: Mouse scrolled (1024, 323) with delta (0, 0)
Screenshot: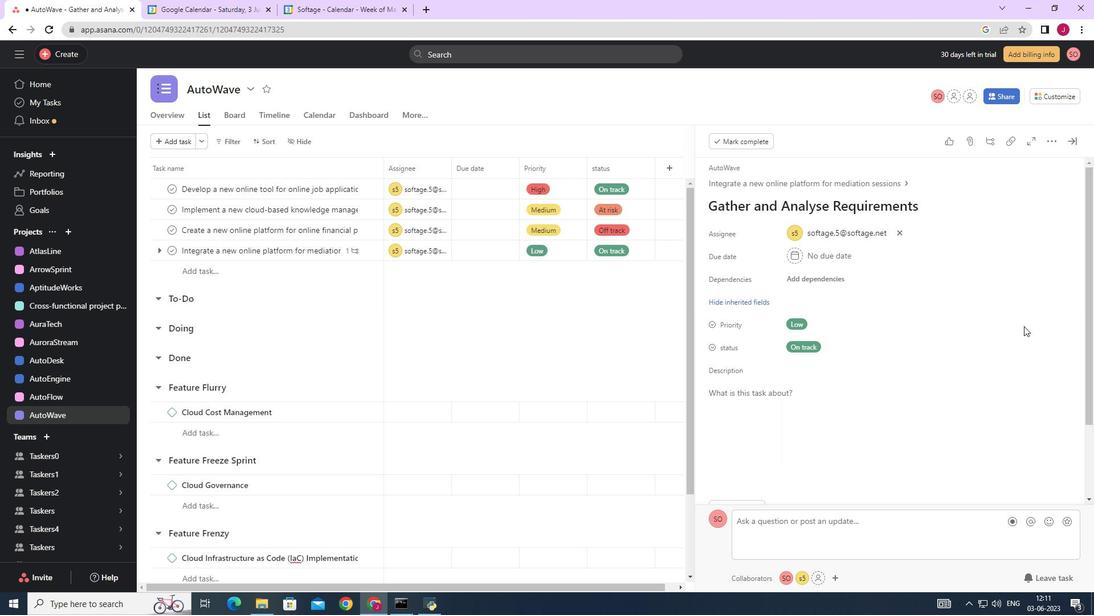 
Action: Mouse moved to (951, 340)
Screenshot: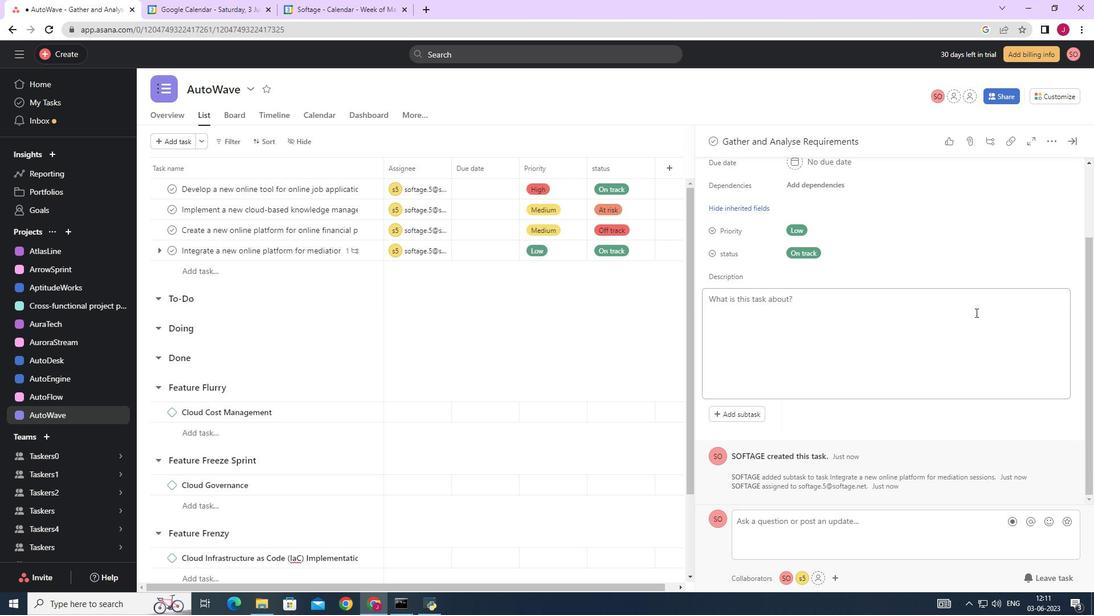 
Action: Mouse scrolled (951, 340) with delta (0, 0)
Screenshot: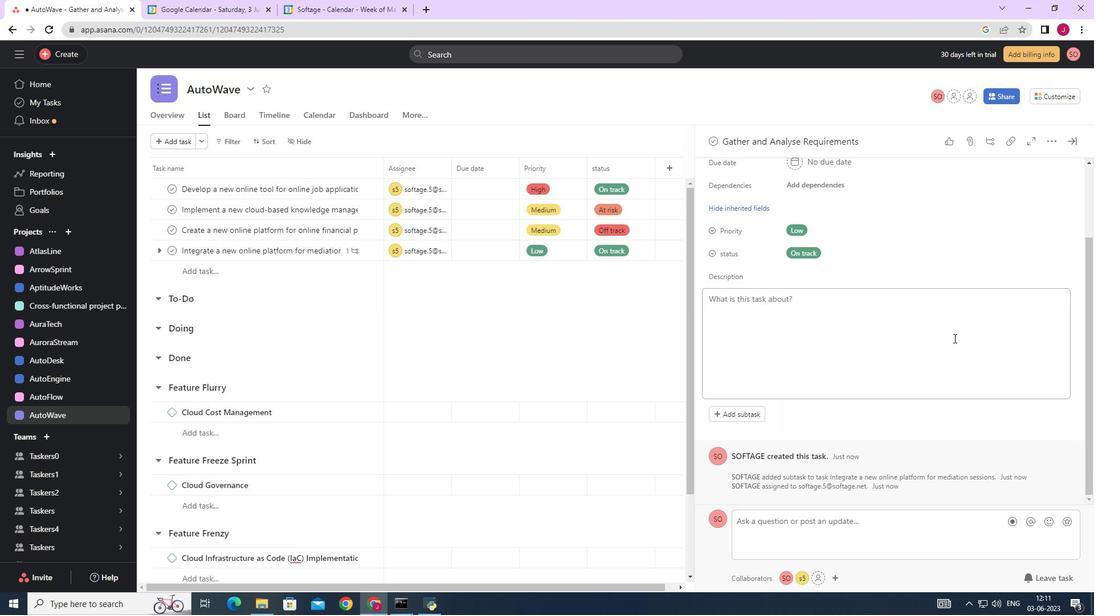 
Action: Mouse scrolled (951, 340) with delta (0, 0)
Screenshot: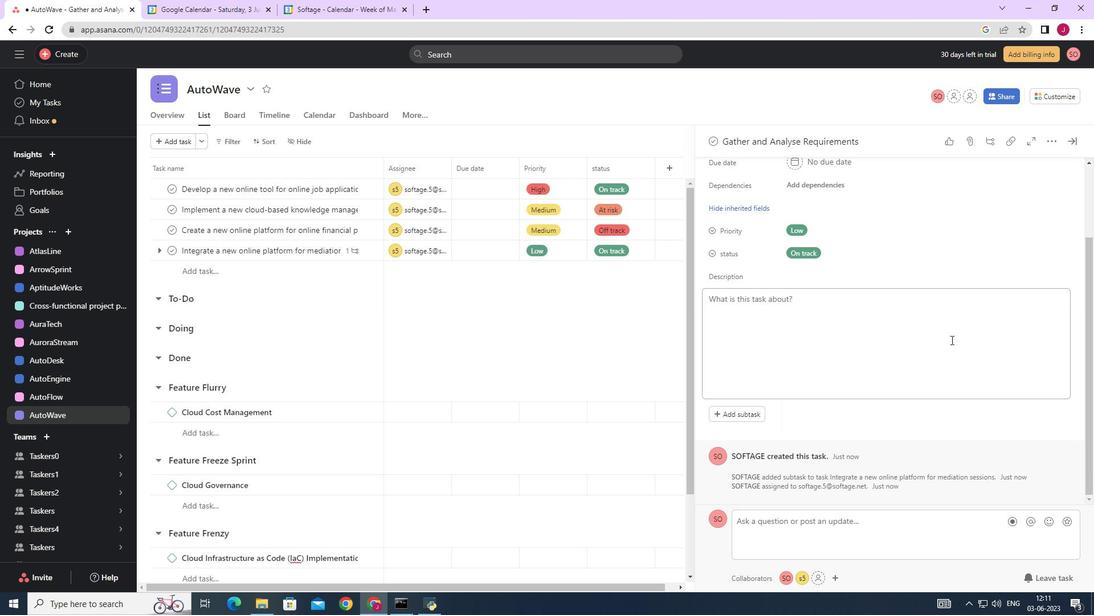 
Action: Mouse scrolled (951, 340) with delta (0, 0)
Screenshot: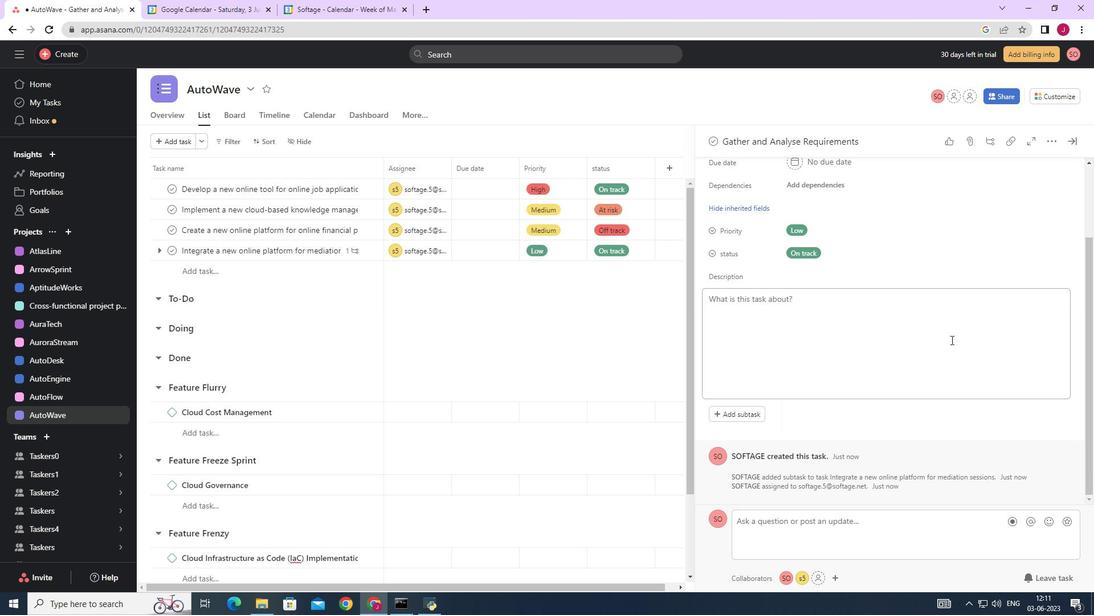 
Action: Mouse moved to (1075, 141)
Screenshot: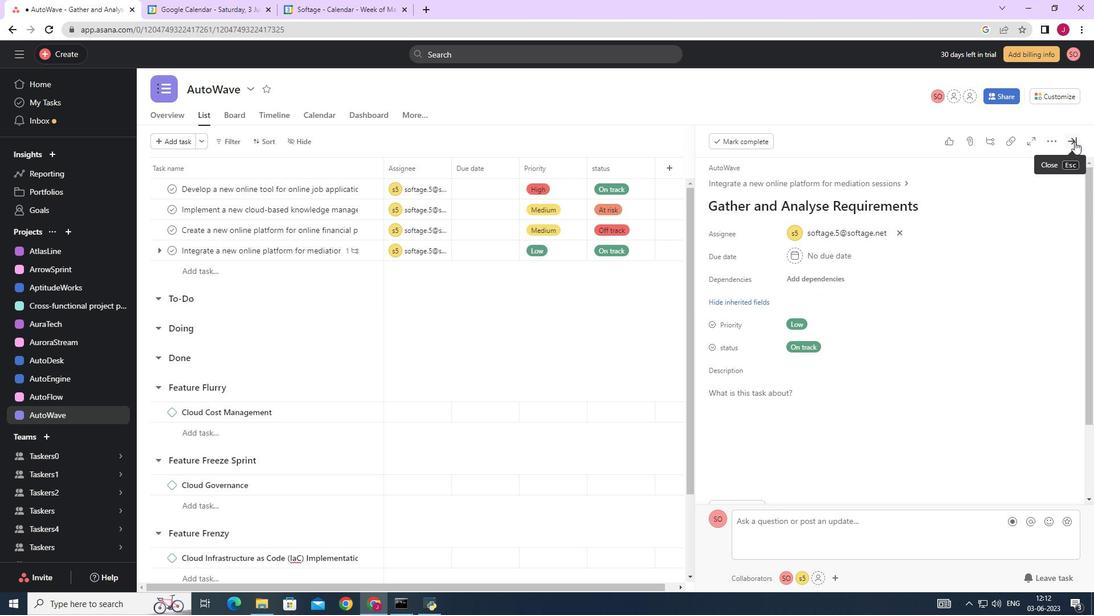 
Action: Mouse pressed left at (1075, 141)
Screenshot: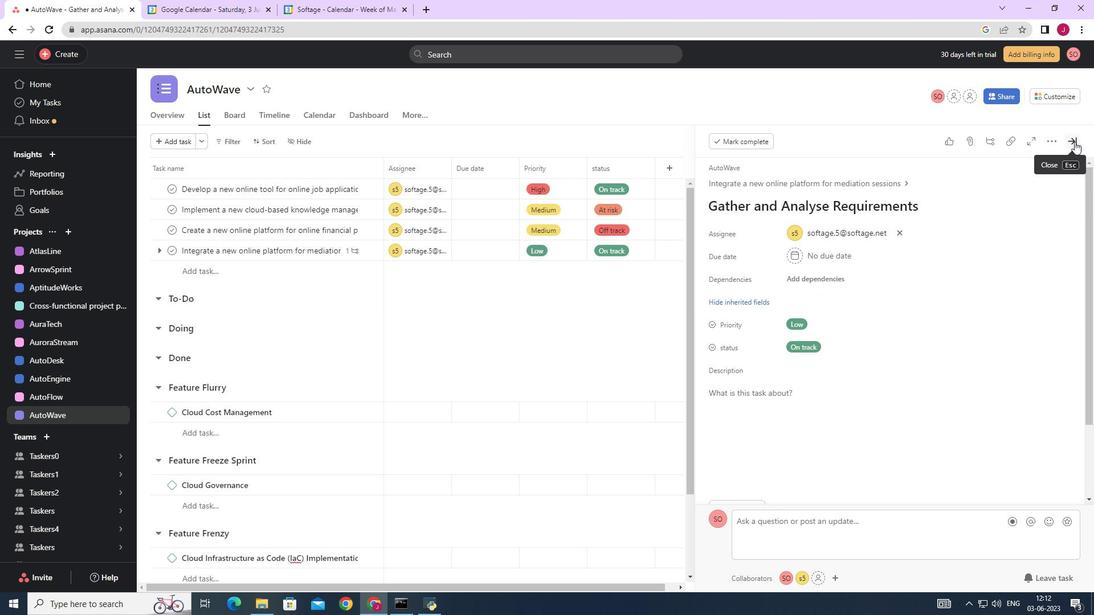 
Action: Mouse moved to (1074, 140)
Screenshot: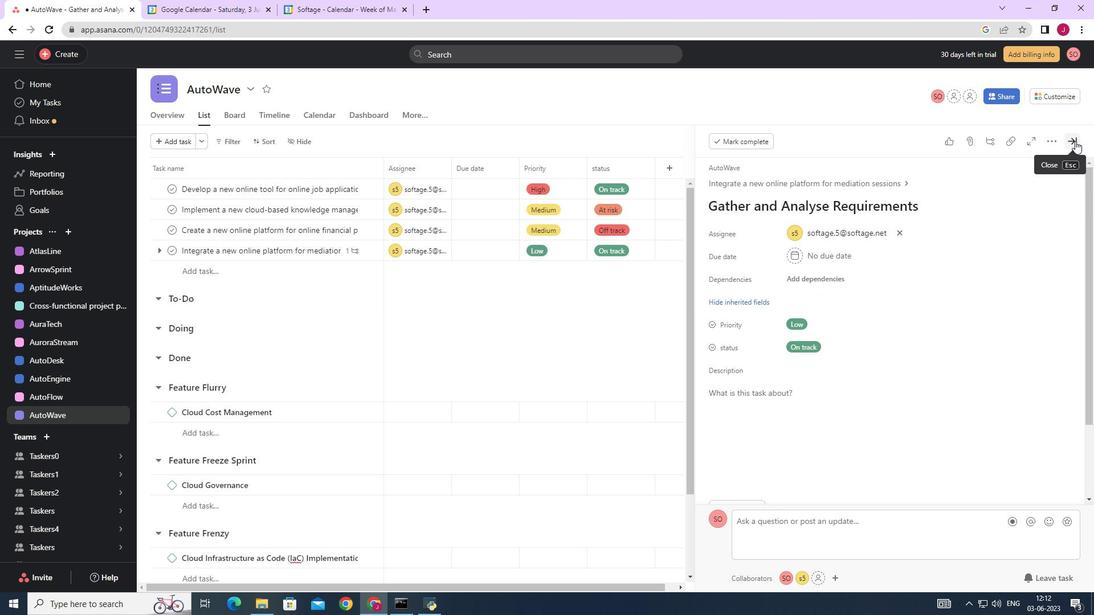 
